 Task: Use LinkedIn's search filters to find people located in 'Tahe', who attended 'GLS University', work in 'Breweries', offer 'Health Insurance' services, have 'Secretarial' in their title, and are currently at 'Maxonic'.
Action: Mouse moved to (514, 68)
Screenshot: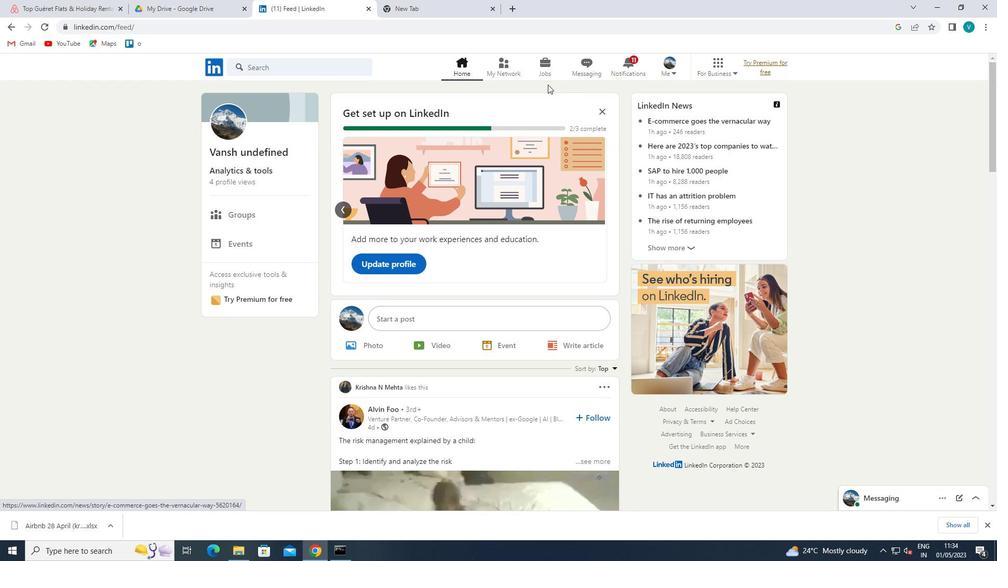 
Action: Mouse pressed left at (514, 68)
Screenshot: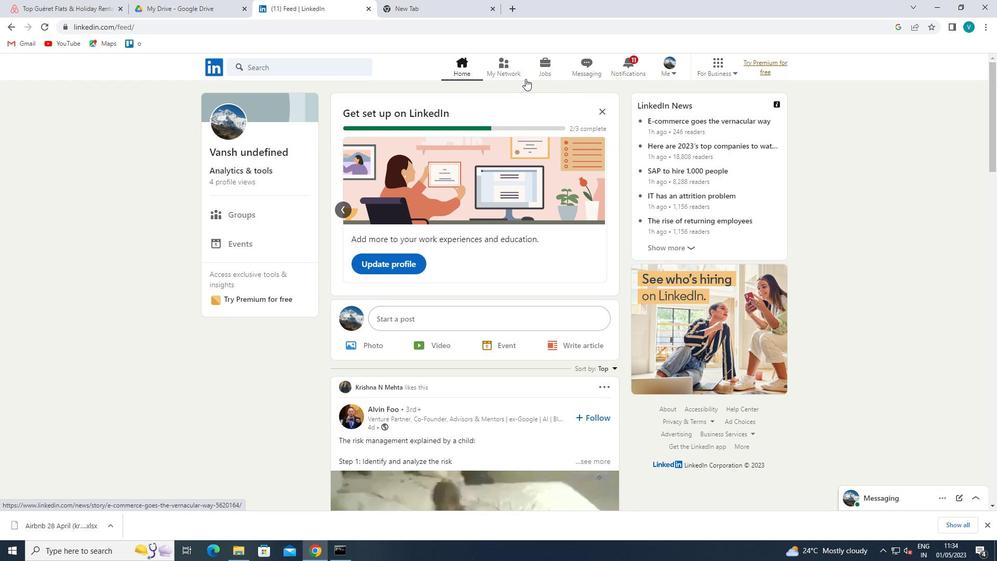 
Action: Mouse moved to (276, 123)
Screenshot: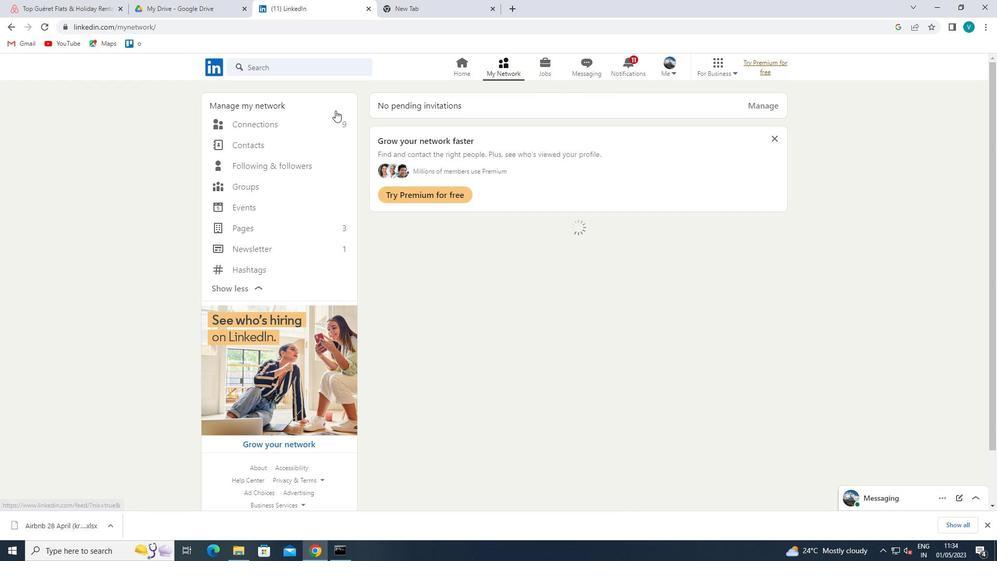 
Action: Mouse pressed left at (276, 123)
Screenshot: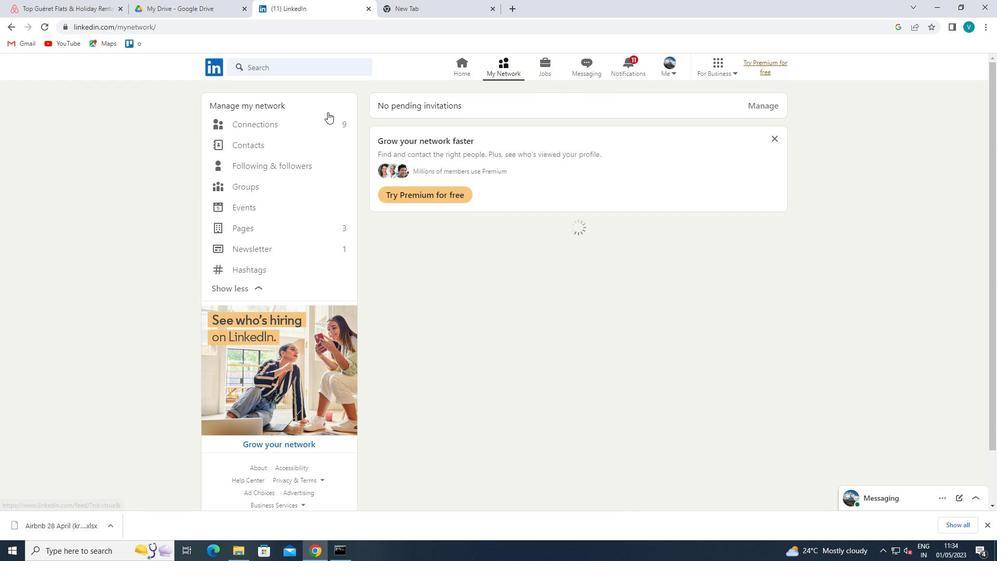 
Action: Mouse moved to (566, 129)
Screenshot: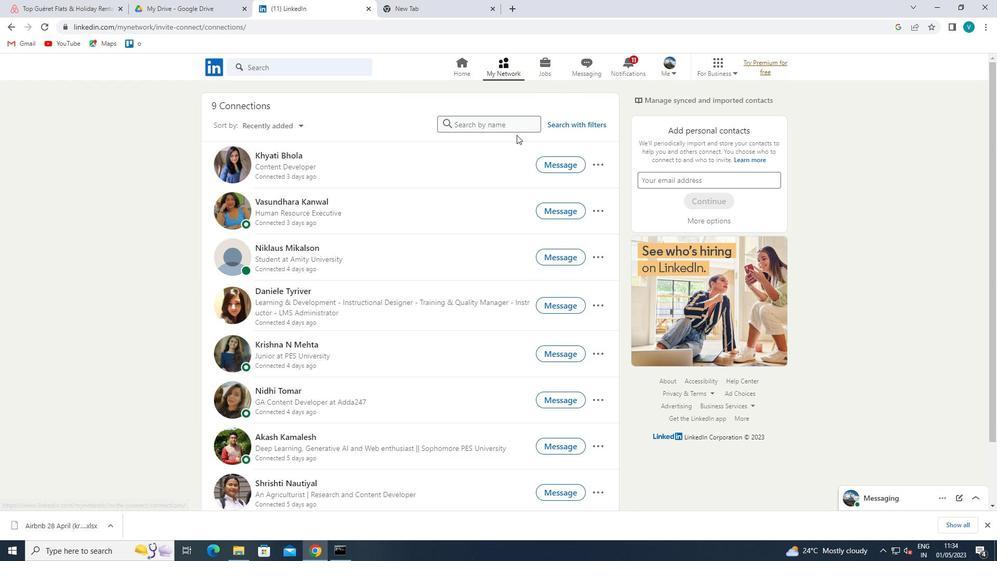 
Action: Mouse pressed left at (566, 129)
Screenshot: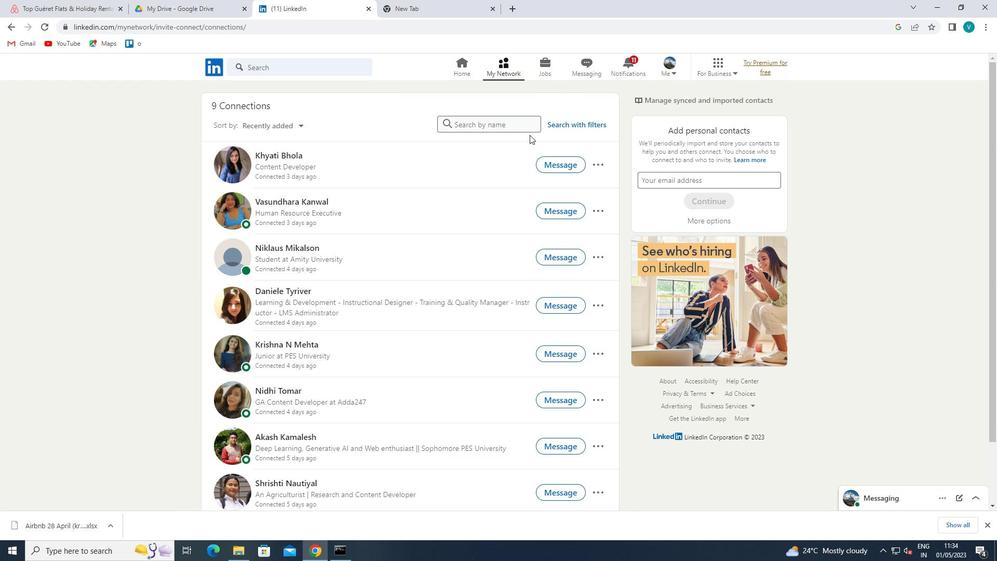 
Action: Mouse moved to (491, 94)
Screenshot: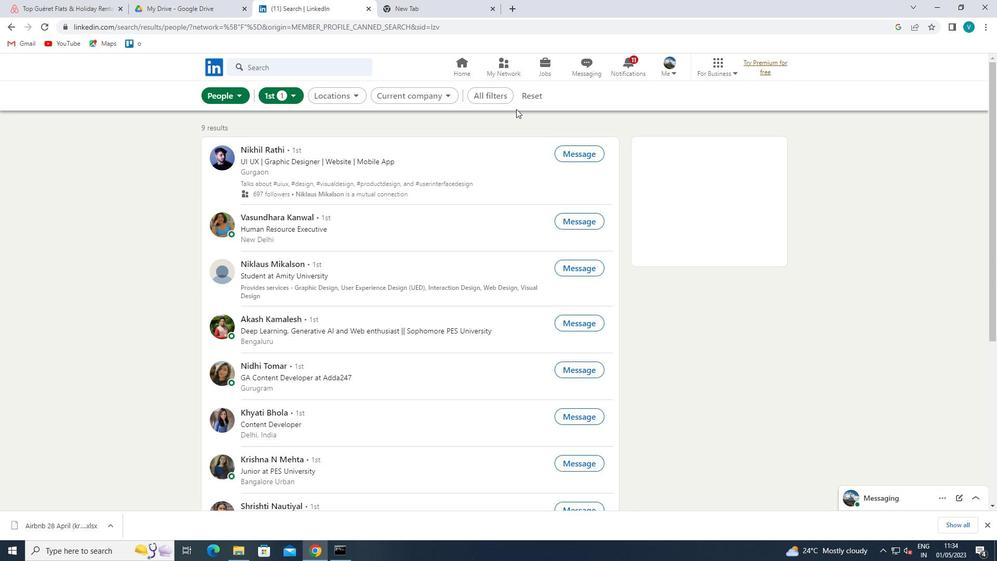 
Action: Mouse pressed left at (491, 94)
Screenshot: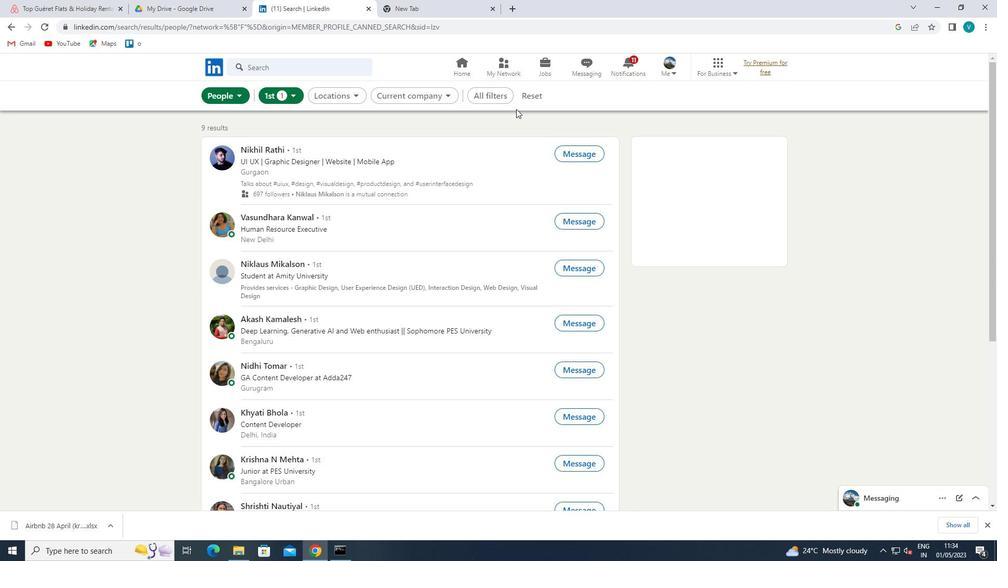 
Action: Mouse moved to (746, 205)
Screenshot: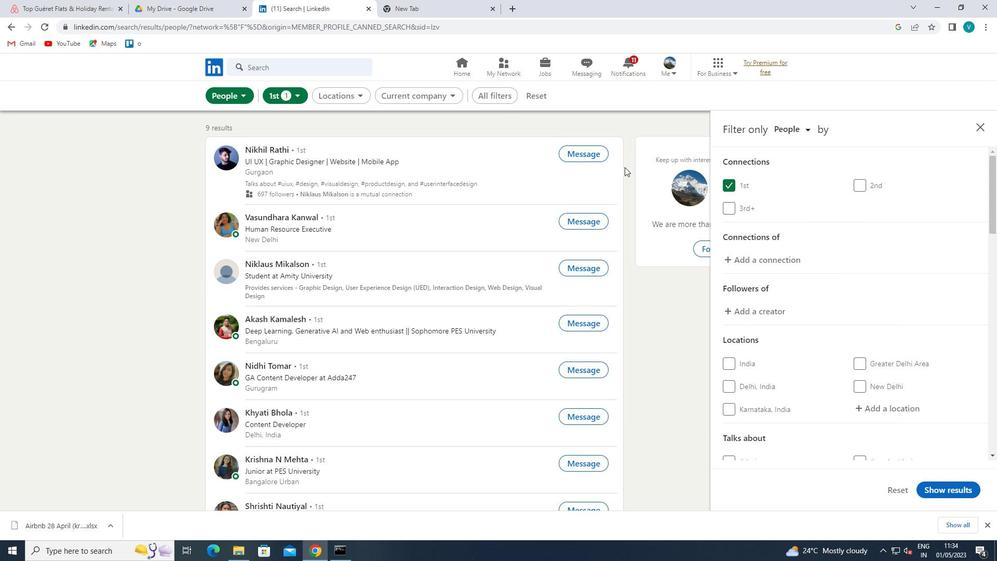 
Action: Mouse scrolled (746, 205) with delta (0, 0)
Screenshot: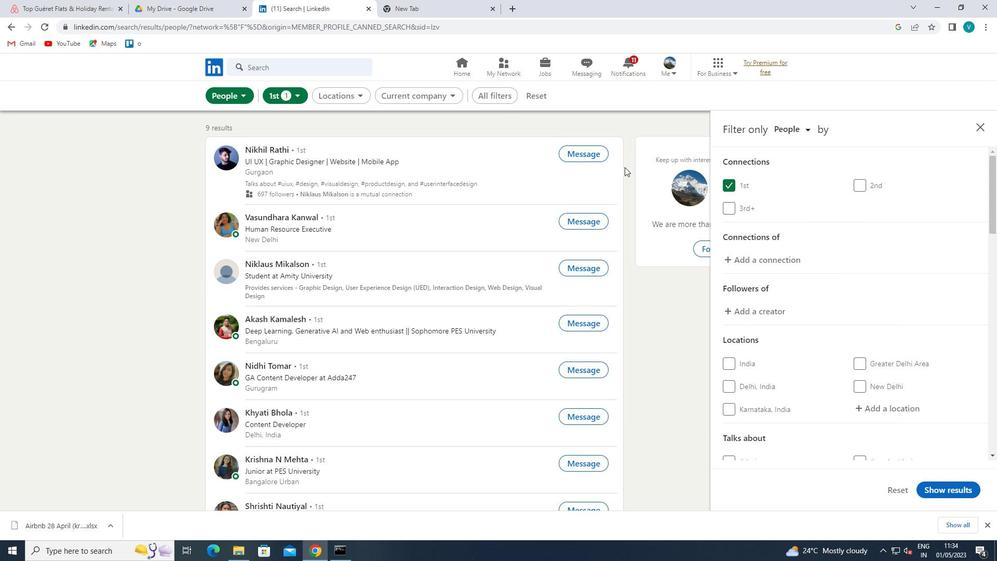
Action: Mouse moved to (747, 208)
Screenshot: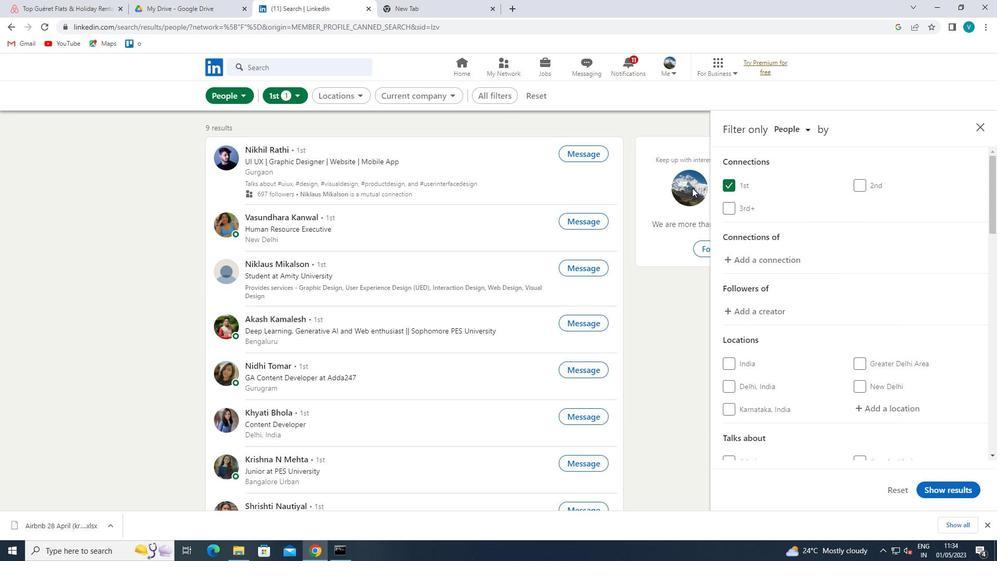 
Action: Mouse scrolled (747, 207) with delta (0, 0)
Screenshot: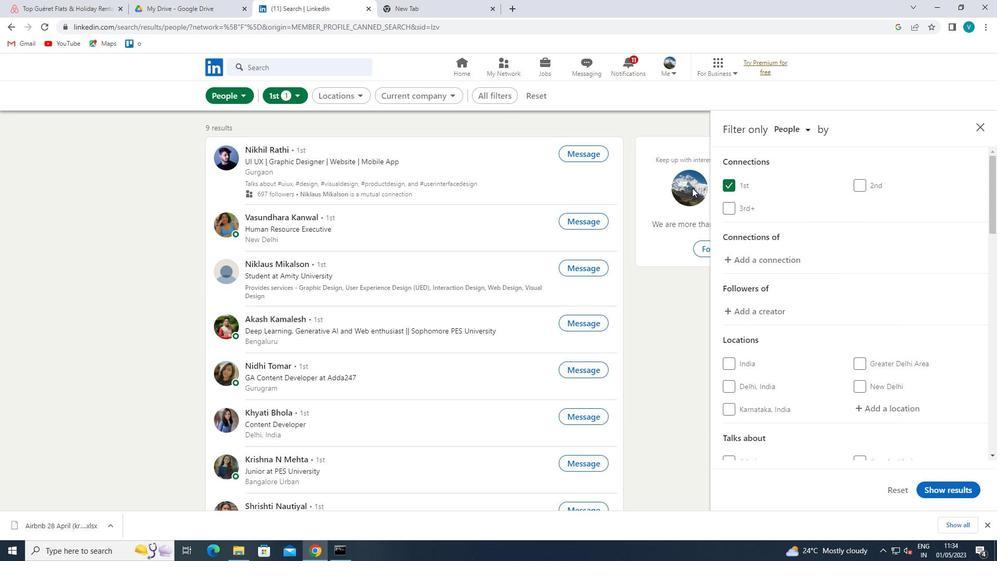 
Action: Mouse moved to (874, 301)
Screenshot: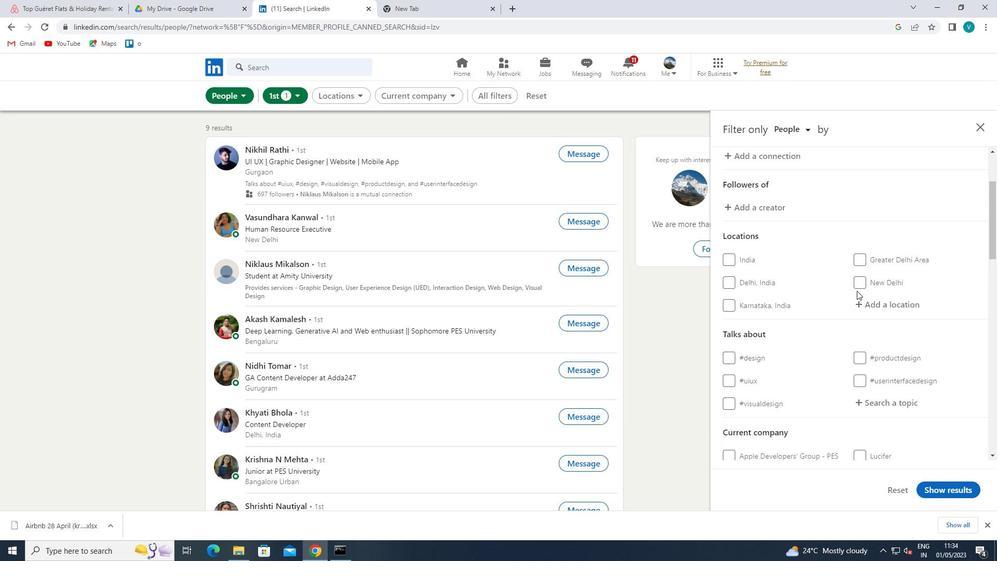 
Action: Mouse pressed left at (874, 301)
Screenshot: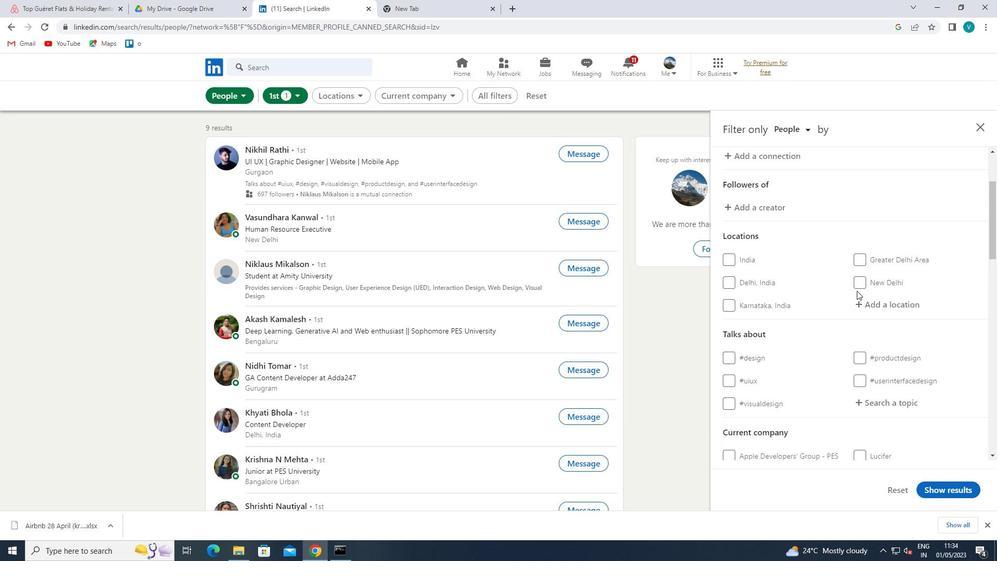 
Action: Mouse moved to (611, 457)
Screenshot: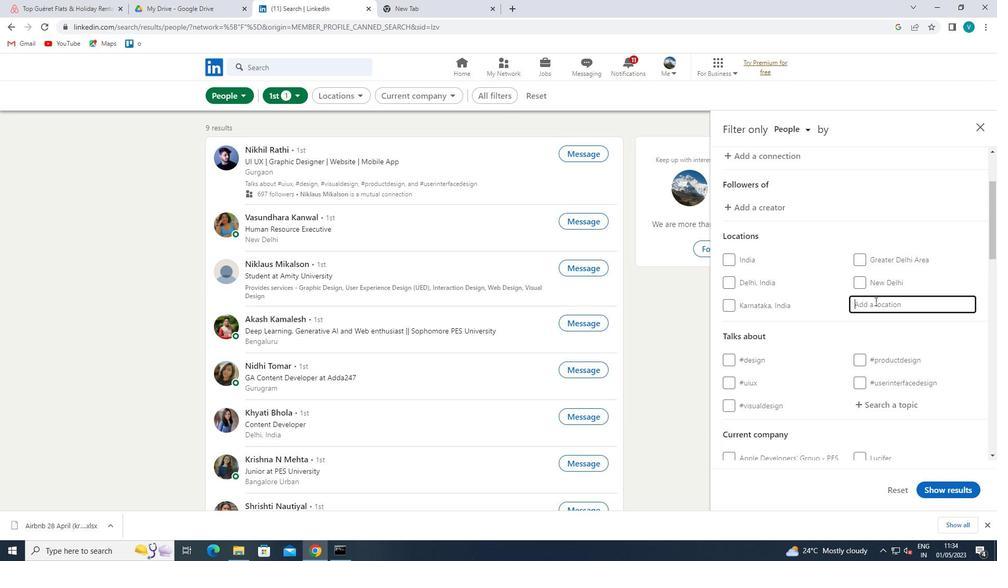 
Action: Key pressed <Key.shift>TAHE<Key.space>
Screenshot: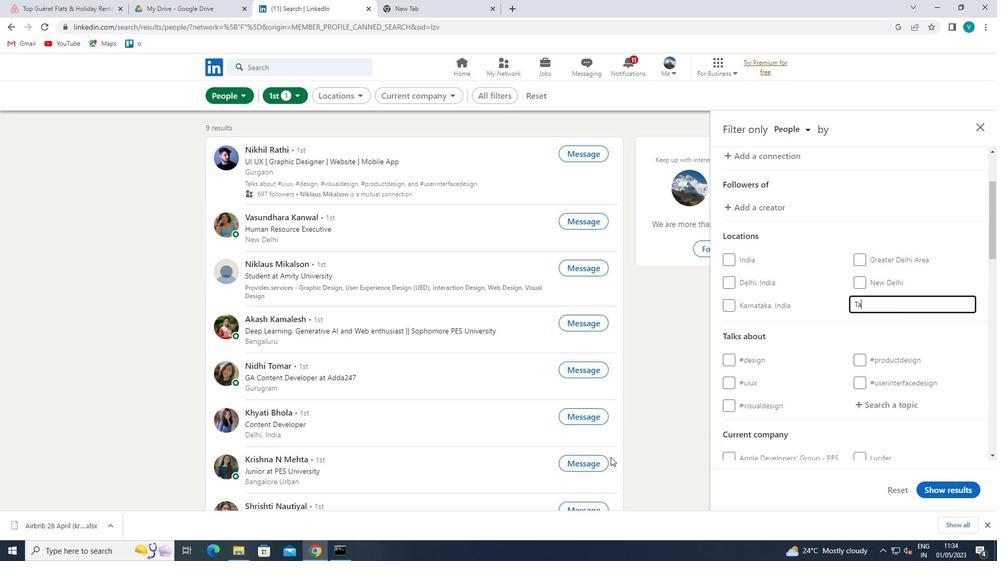 
Action: Mouse moved to (836, 308)
Screenshot: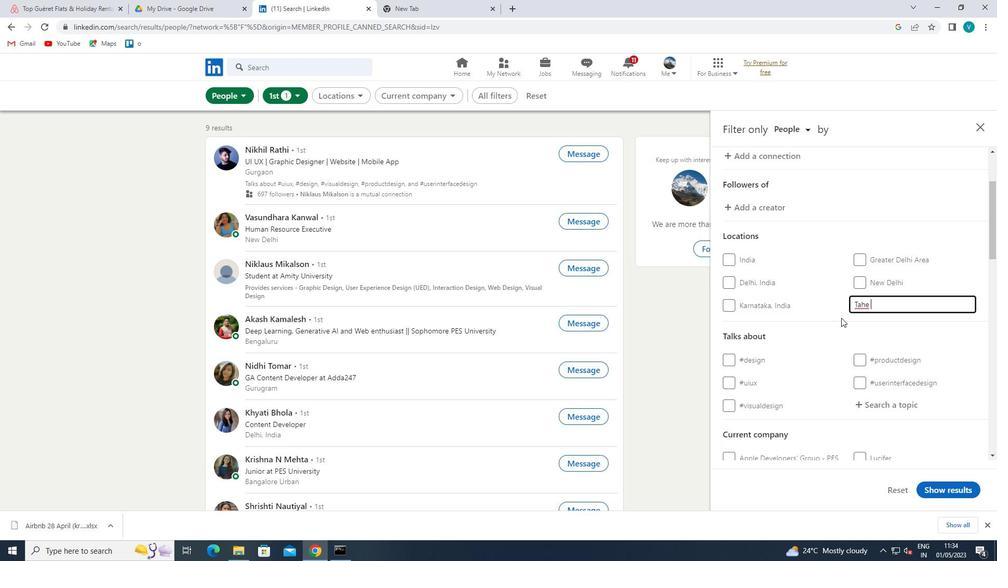 
Action: Mouse pressed left at (836, 308)
Screenshot: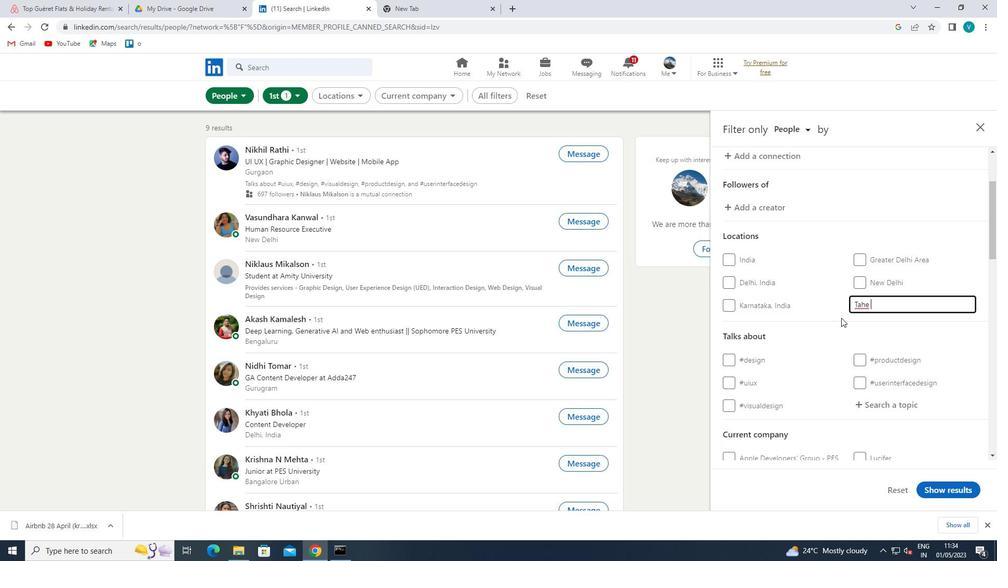 
Action: Mouse moved to (838, 309)
Screenshot: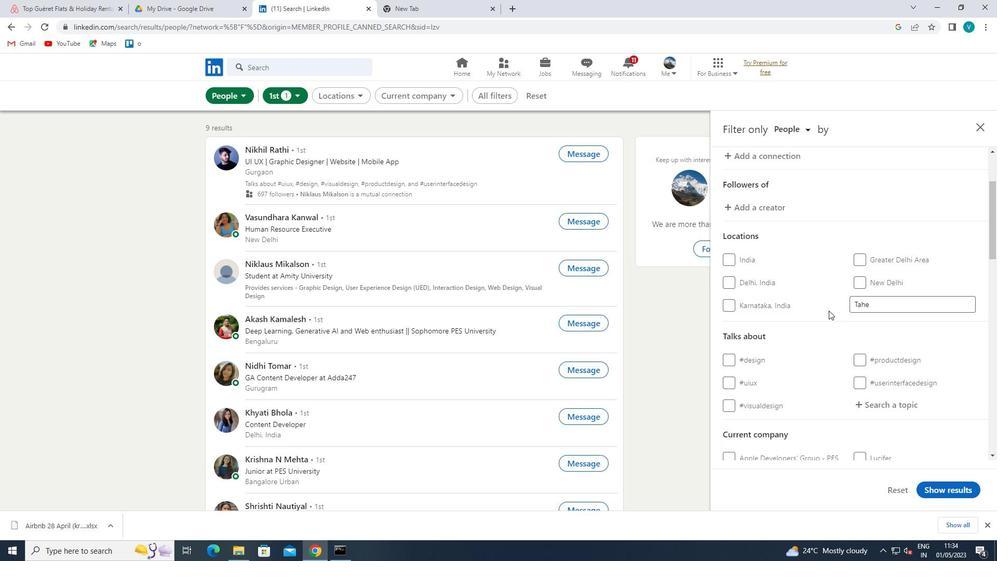 
Action: Mouse scrolled (838, 309) with delta (0, 0)
Screenshot: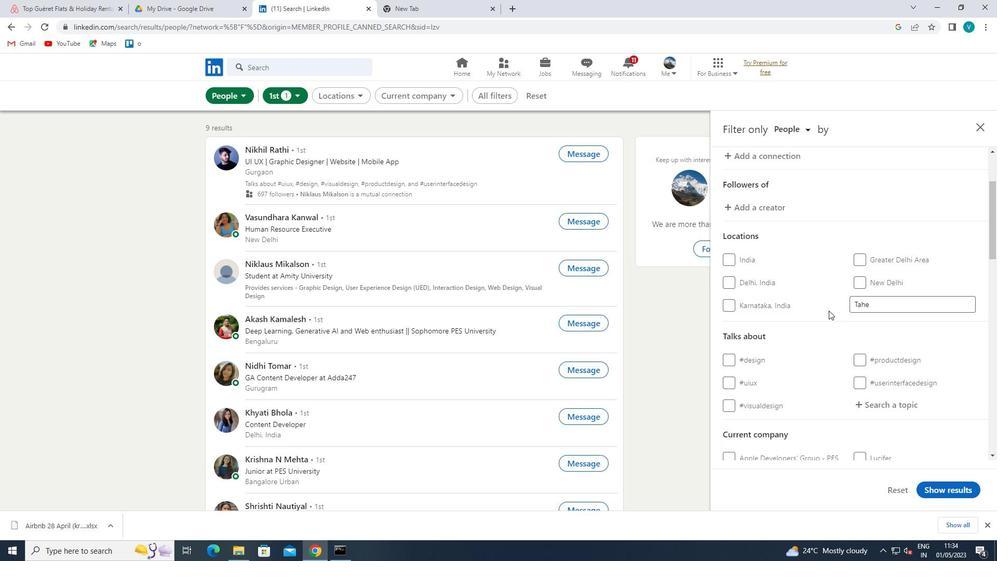 
Action: Mouse moved to (842, 313)
Screenshot: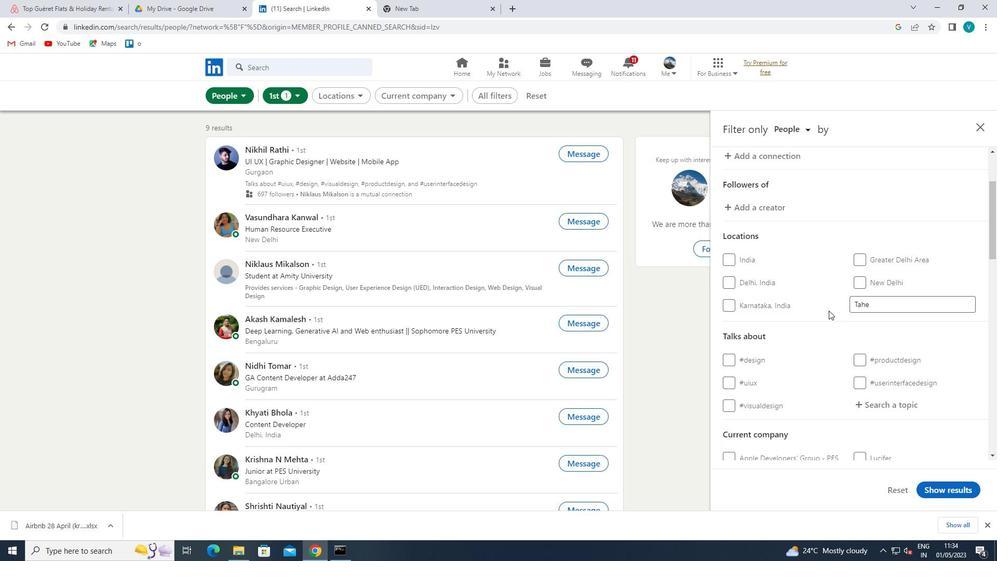 
Action: Mouse scrolled (842, 312) with delta (0, 0)
Screenshot: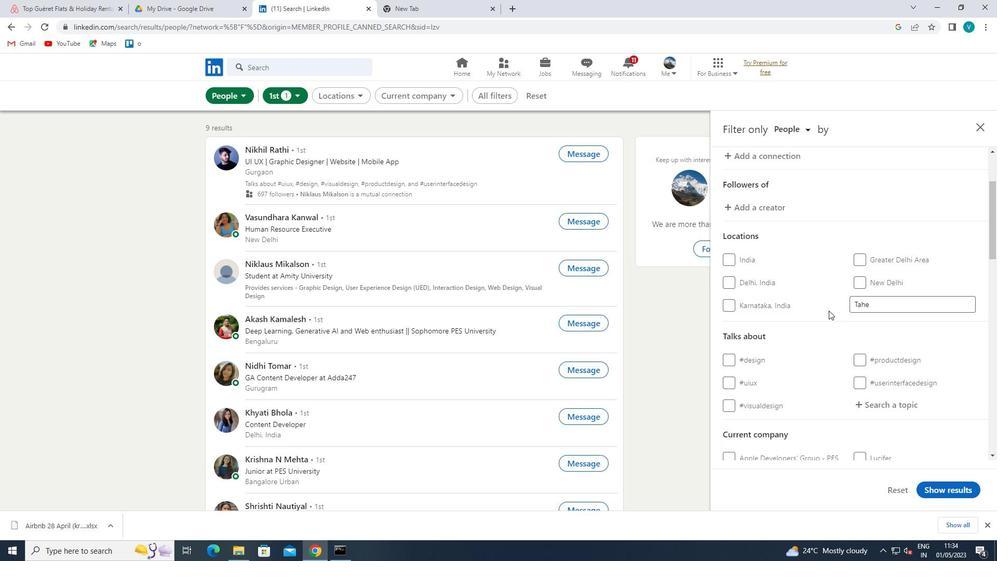 
Action: Mouse moved to (887, 293)
Screenshot: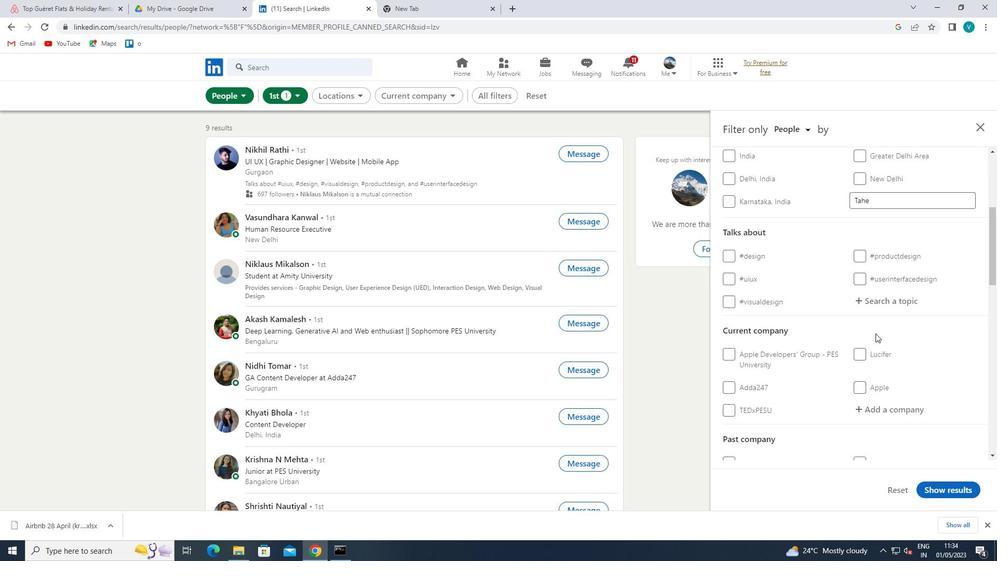 
Action: Mouse pressed left at (887, 293)
Screenshot: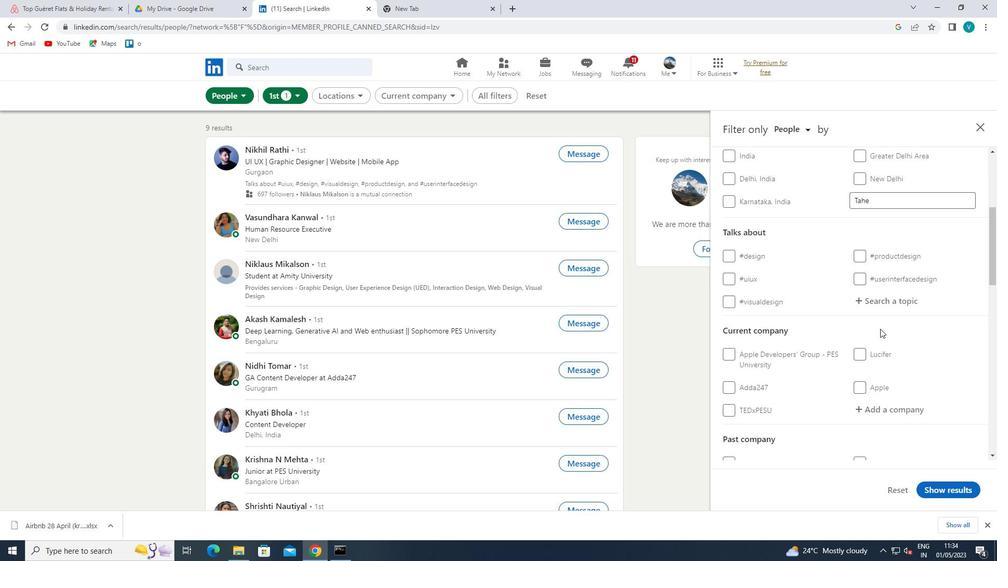 
Action: Mouse moved to (765, 361)
Screenshot: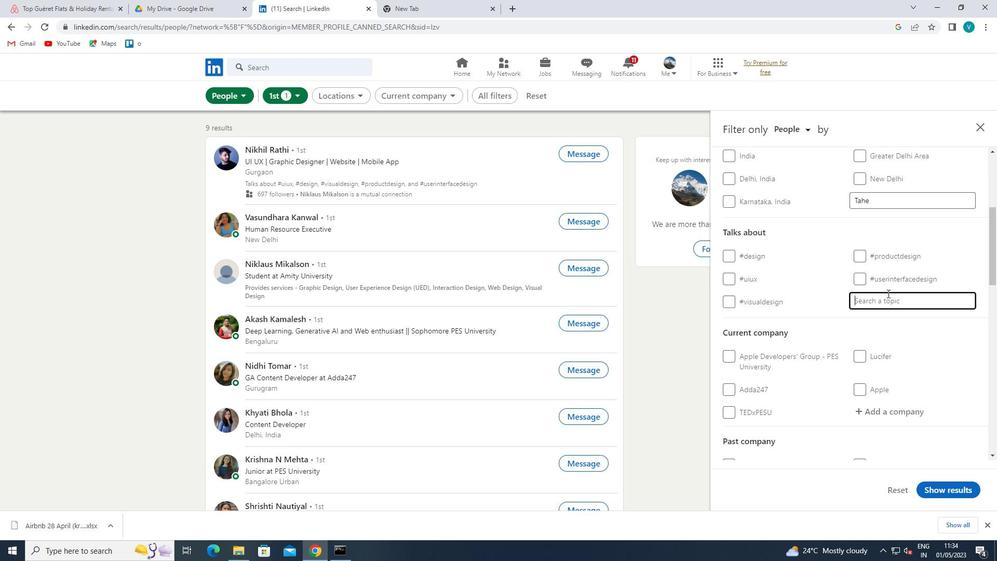 
Action: Key pressed <Key.shift>#AI
Screenshot: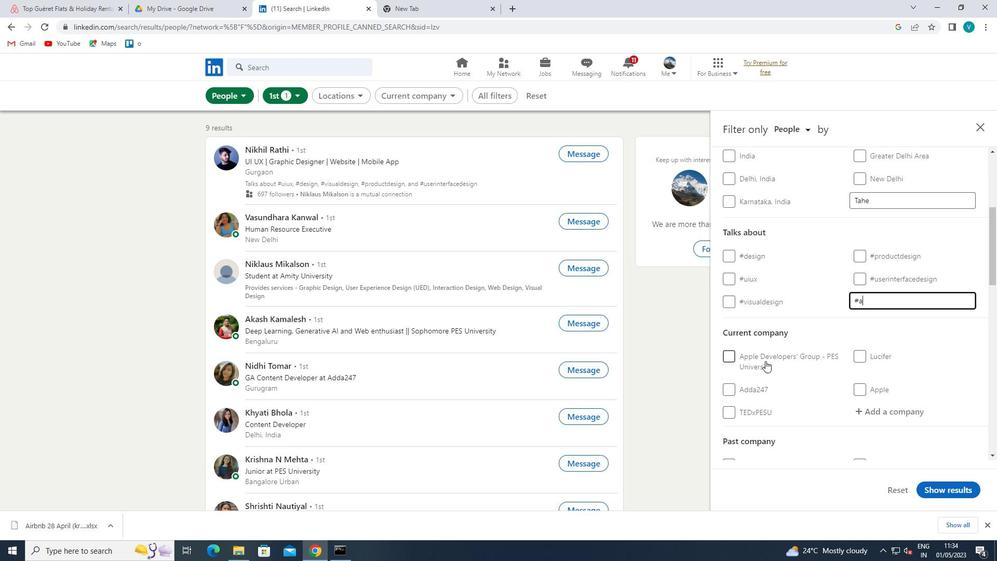 
Action: Mouse moved to (821, 325)
Screenshot: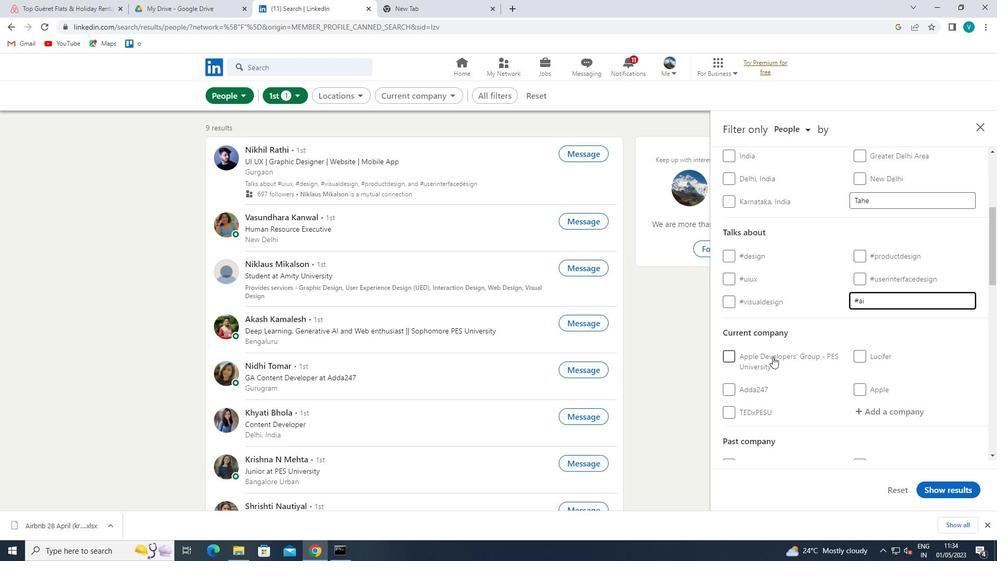 
Action: Mouse pressed left at (821, 325)
Screenshot: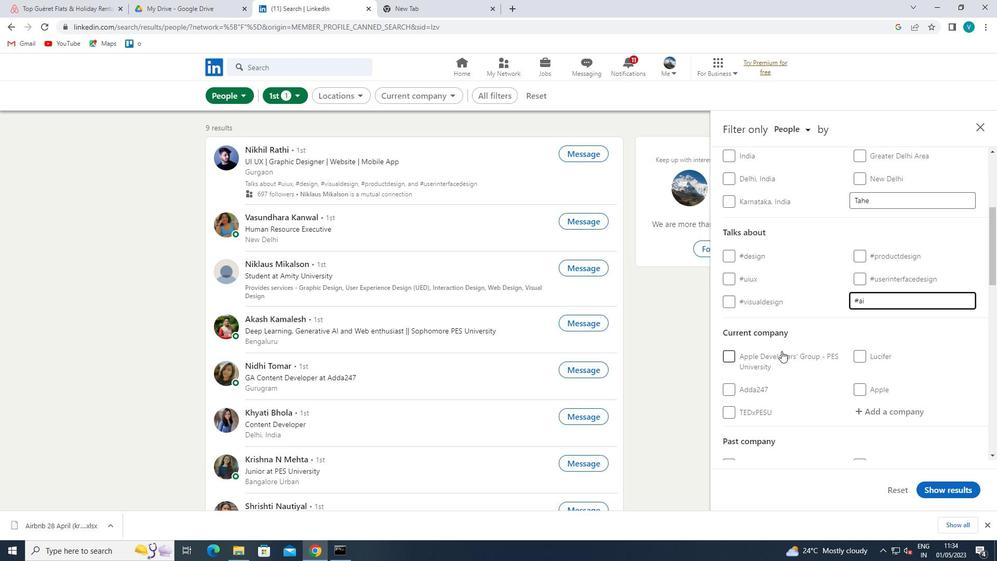 
Action: Mouse moved to (826, 322)
Screenshot: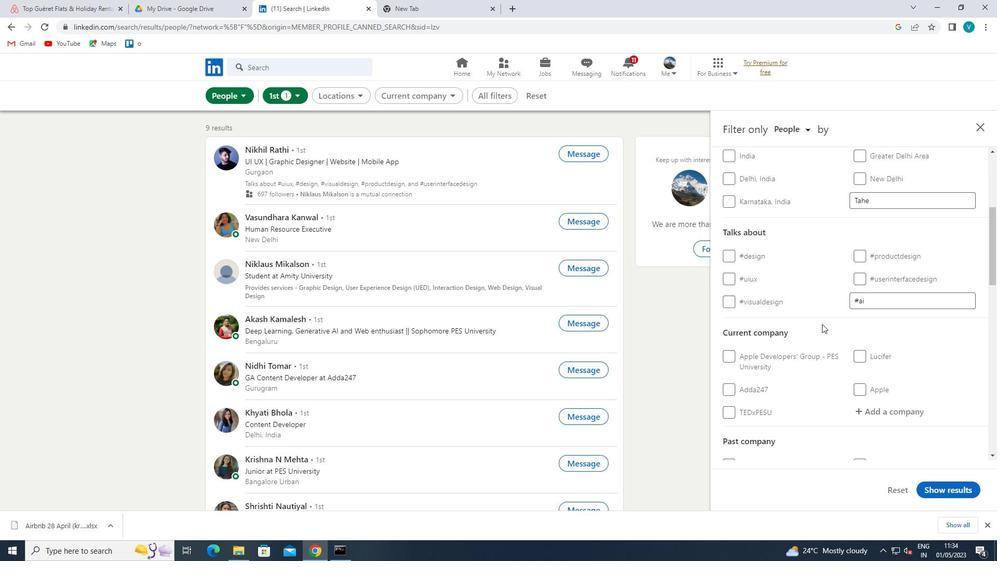 
Action: Mouse scrolled (826, 322) with delta (0, 0)
Screenshot: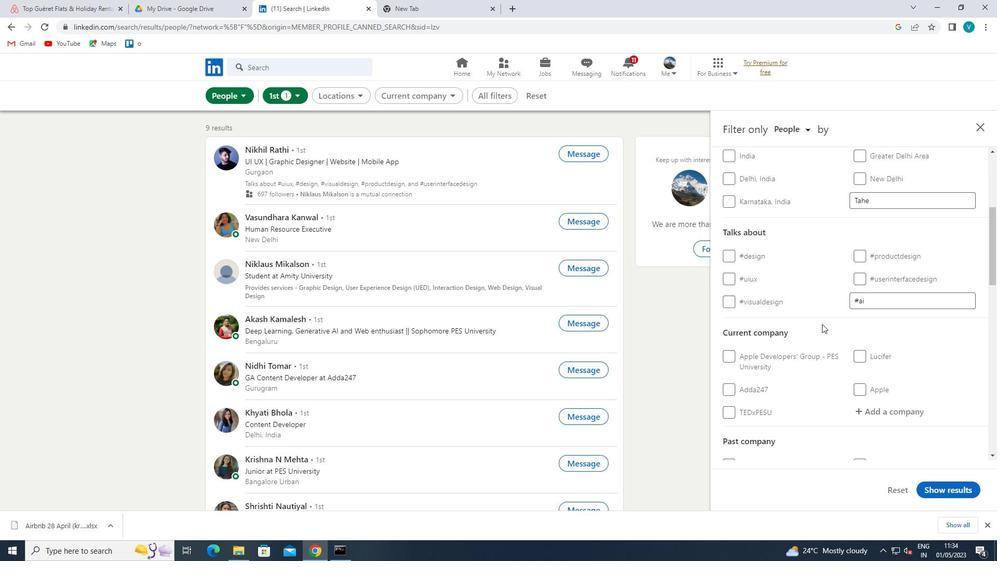 
Action: Mouse moved to (875, 356)
Screenshot: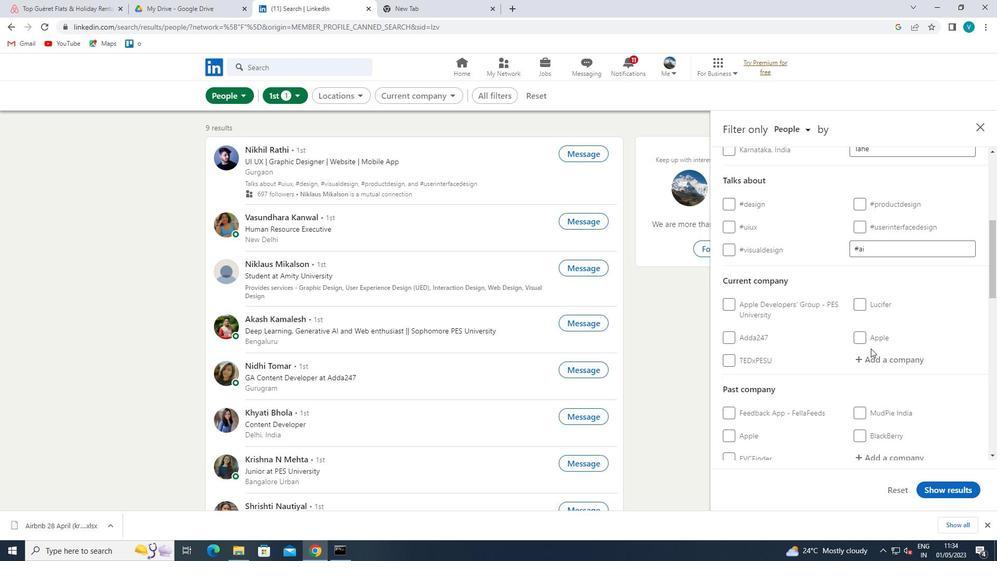 
Action: Mouse pressed left at (875, 356)
Screenshot: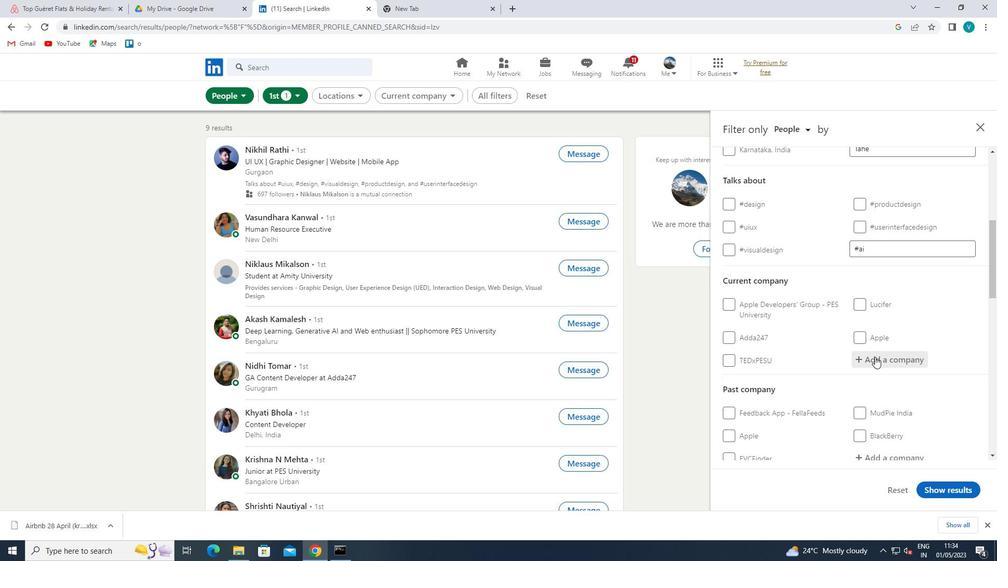 
Action: Mouse moved to (794, 408)
Screenshot: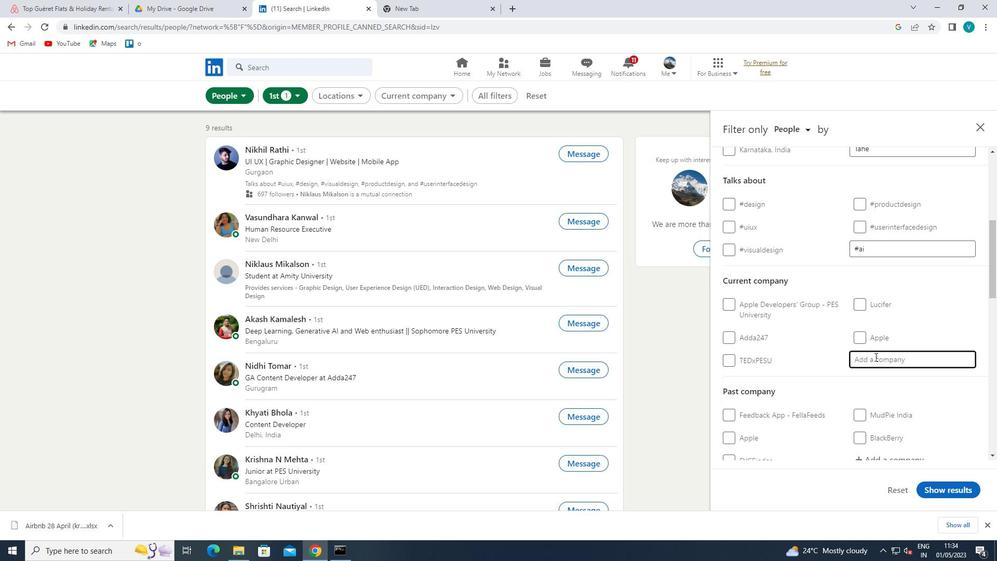 
Action: Key pressed <Key.shift>
Screenshot: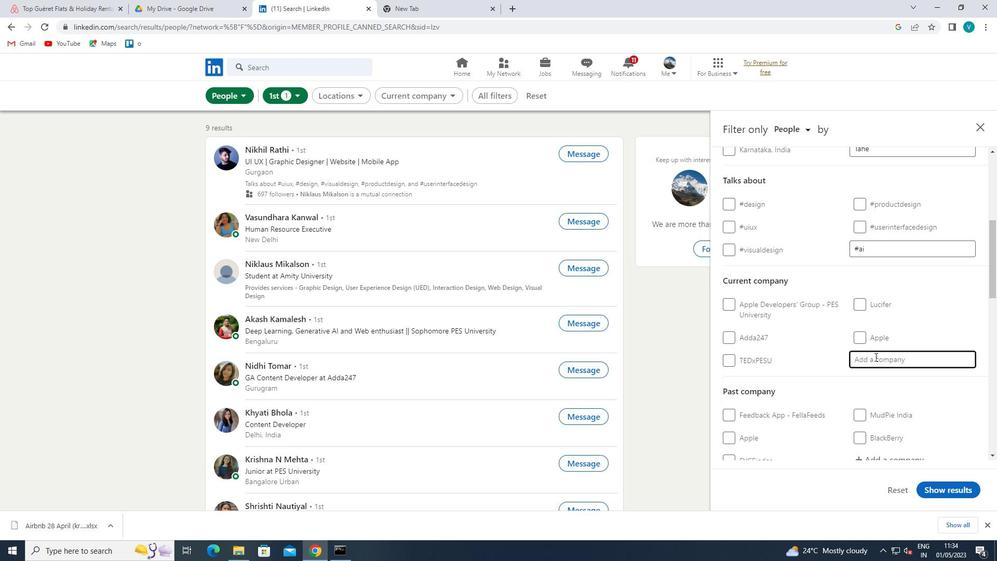 
Action: Mouse moved to (737, 442)
Screenshot: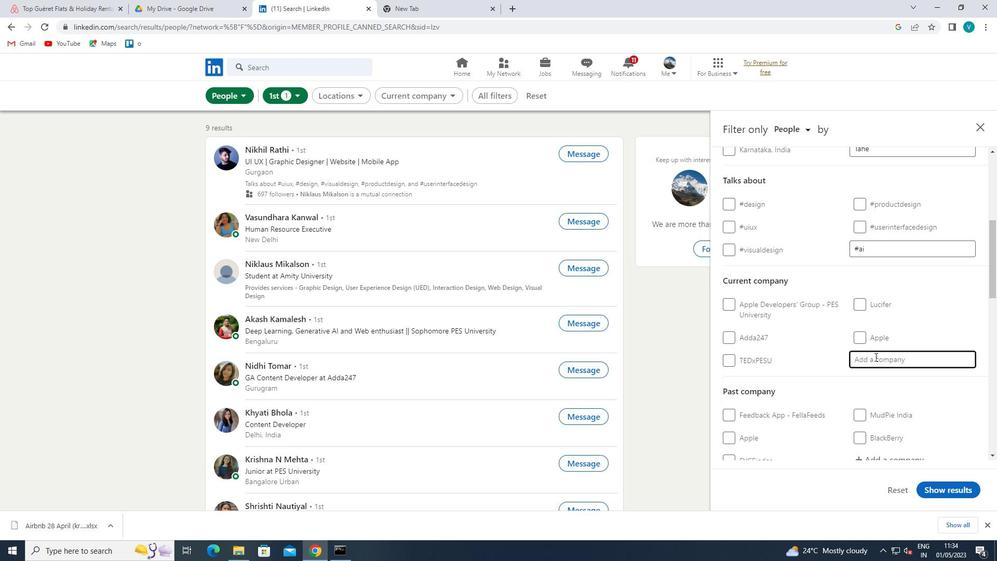 
Action: Key pressed MAXONBI<Key.backspace><Key.backspace><Key.backspace><Key.backspace><Key.backspace><Key.backspace><Key.backspace><Key.shift>MAXI<Key.backspace>ONIC<Key.space>
Screenshot: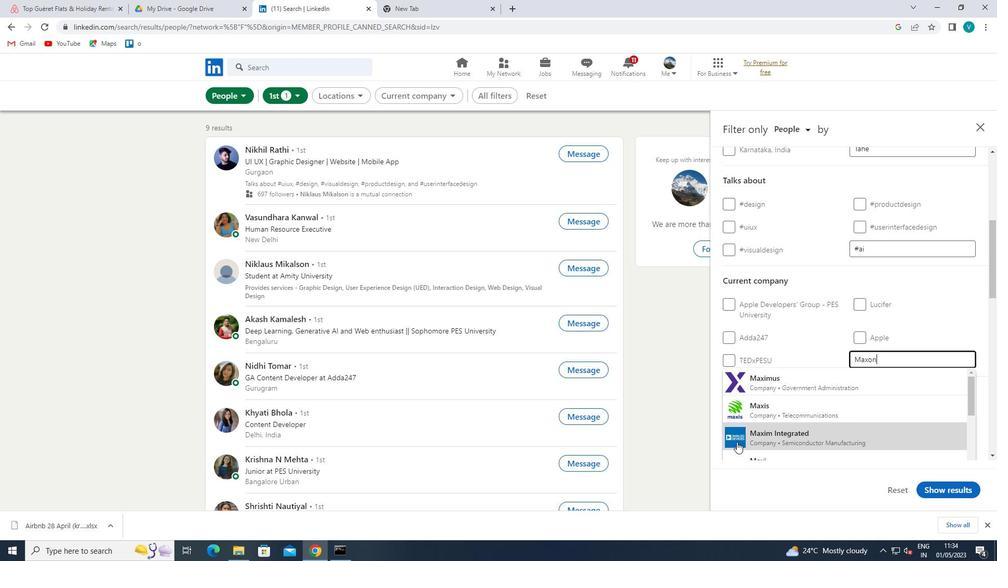 
Action: Mouse moved to (836, 377)
Screenshot: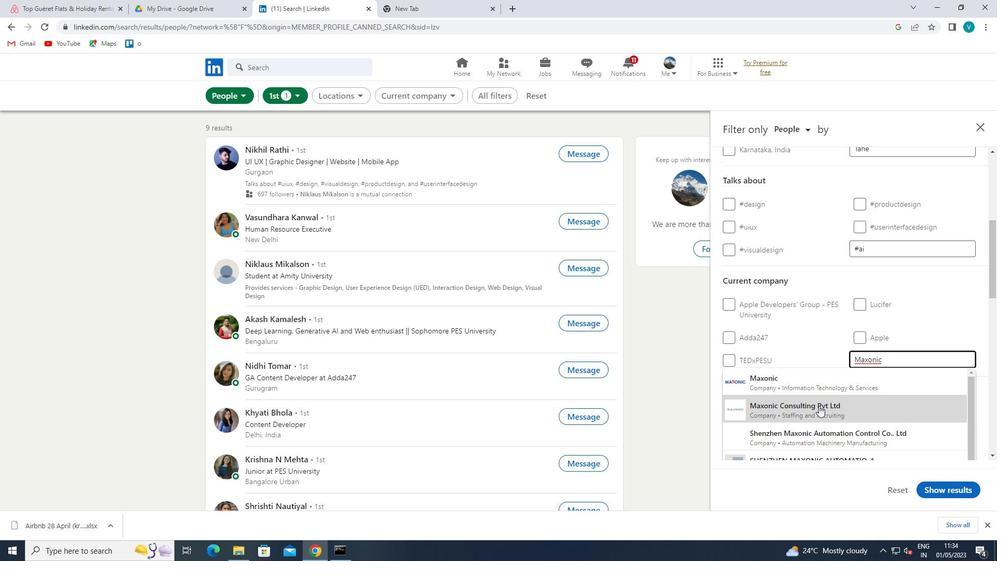 
Action: Mouse pressed left at (836, 377)
Screenshot: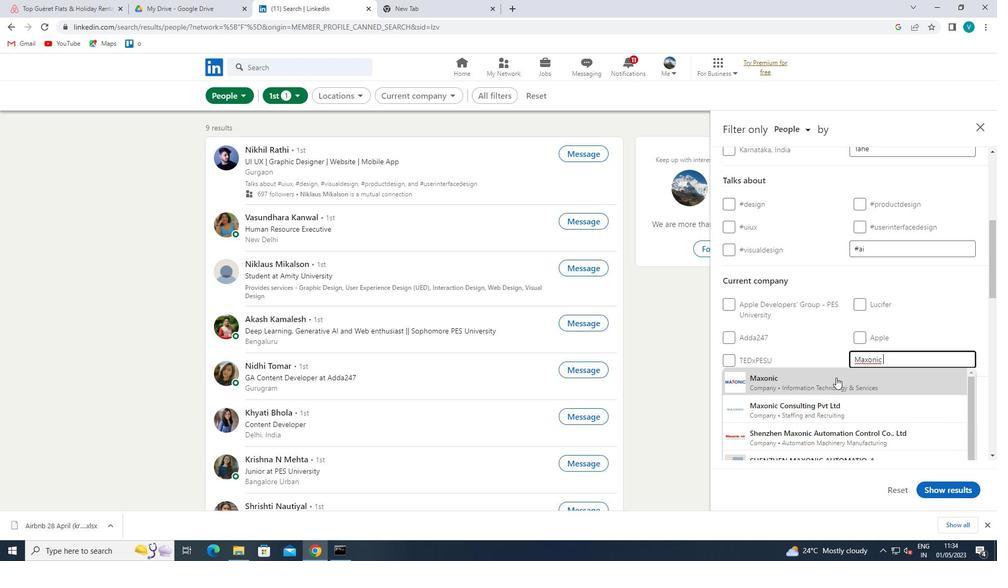 
Action: Mouse moved to (831, 379)
Screenshot: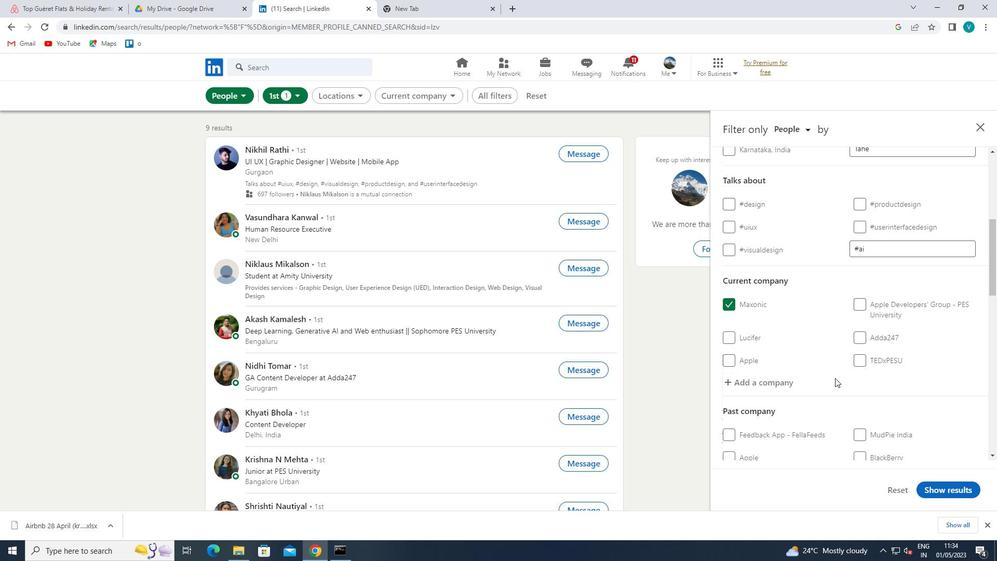 
Action: Mouse scrolled (831, 379) with delta (0, 0)
Screenshot: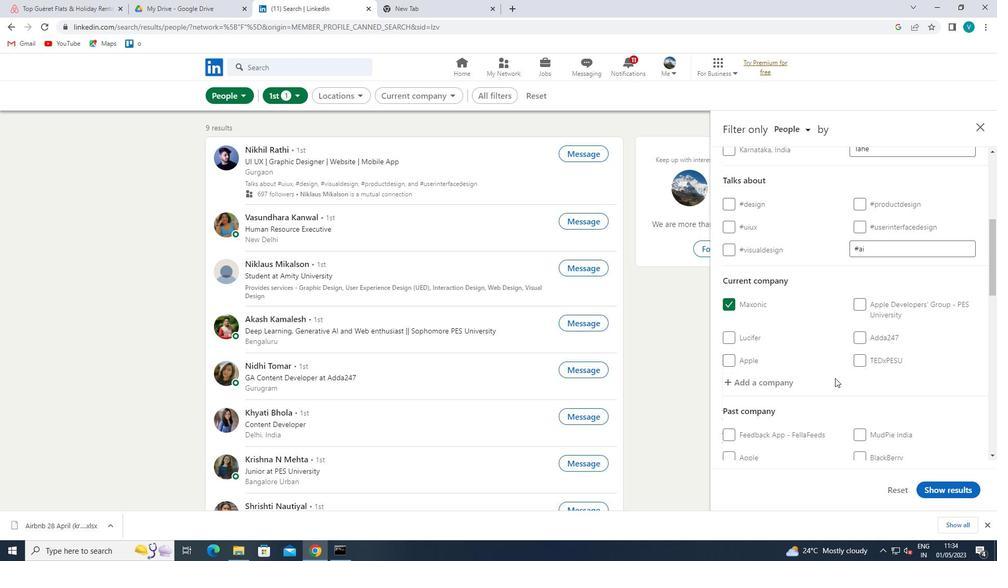 
Action: Mouse moved to (831, 379)
Screenshot: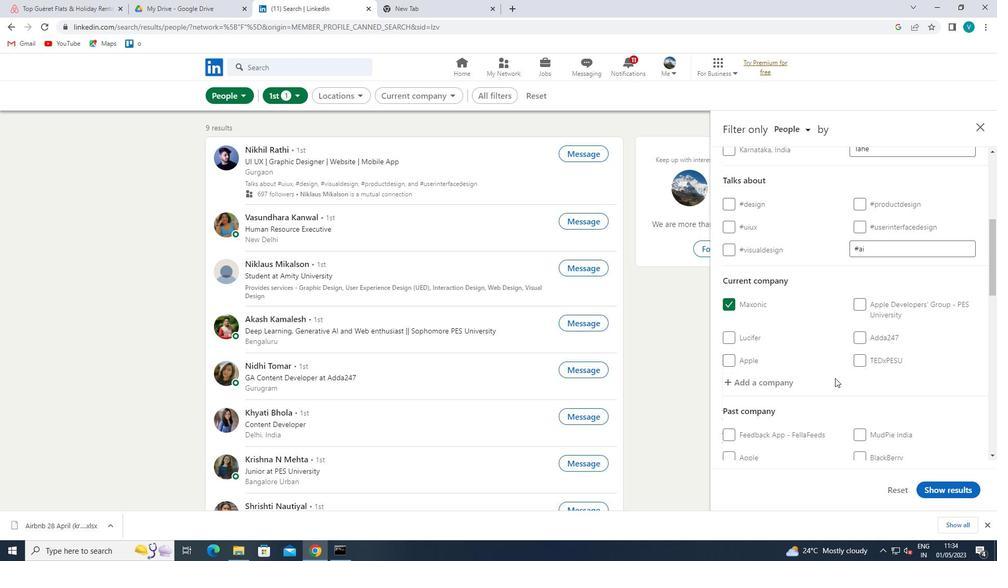 
Action: Mouse scrolled (831, 379) with delta (0, 0)
Screenshot: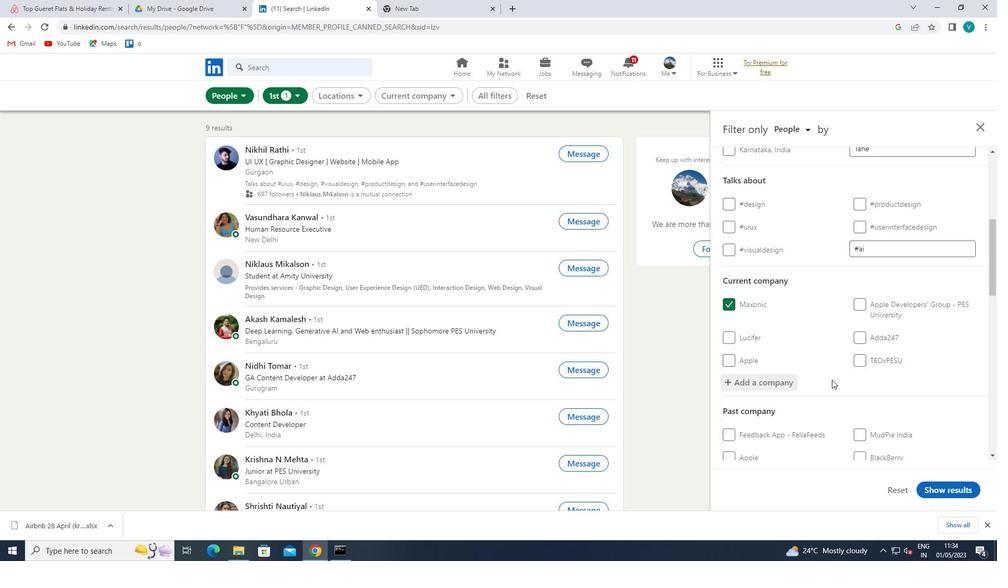 
Action: Mouse scrolled (831, 379) with delta (0, 0)
Screenshot: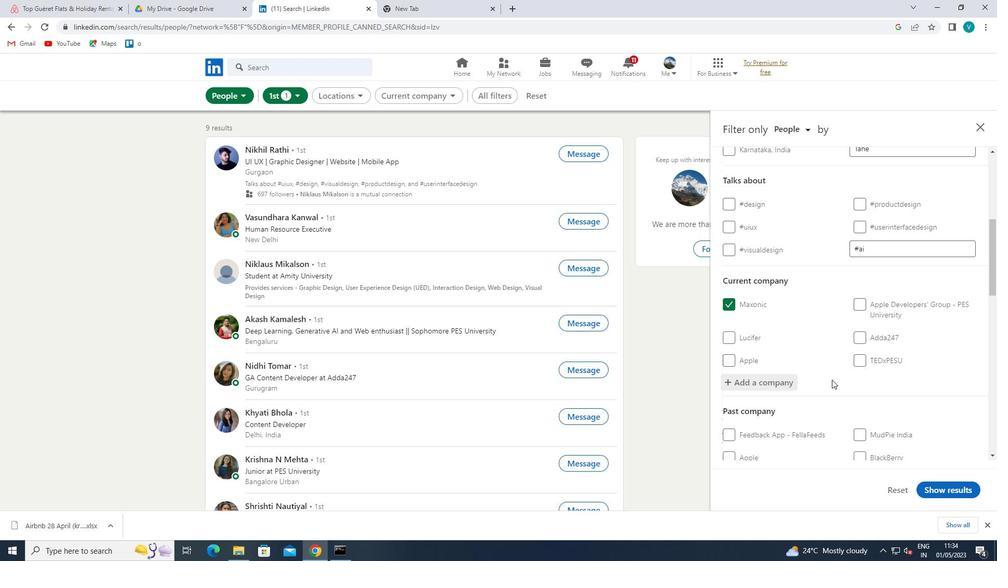 
Action: Mouse moved to (830, 380)
Screenshot: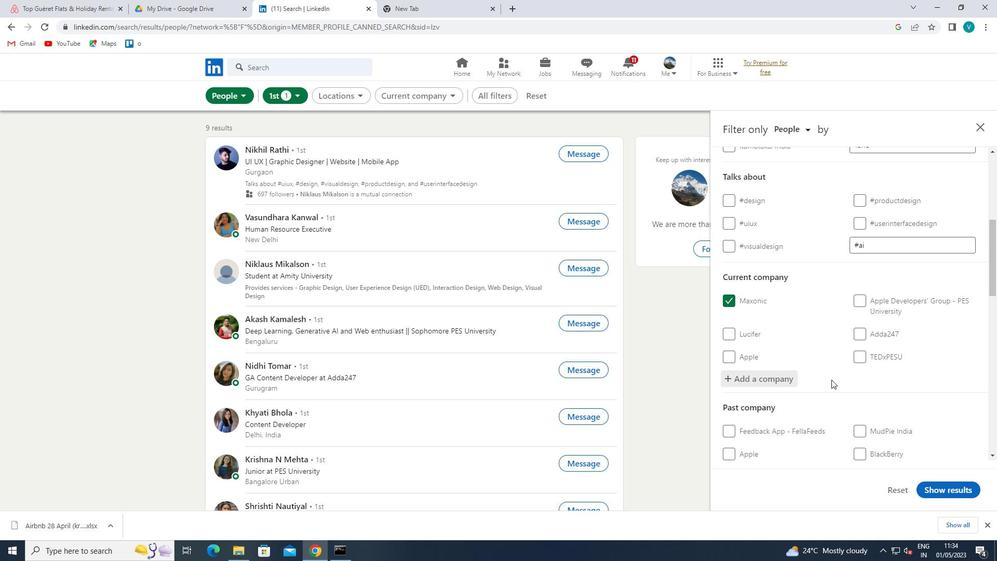 
Action: Mouse scrolled (830, 379) with delta (0, 0)
Screenshot: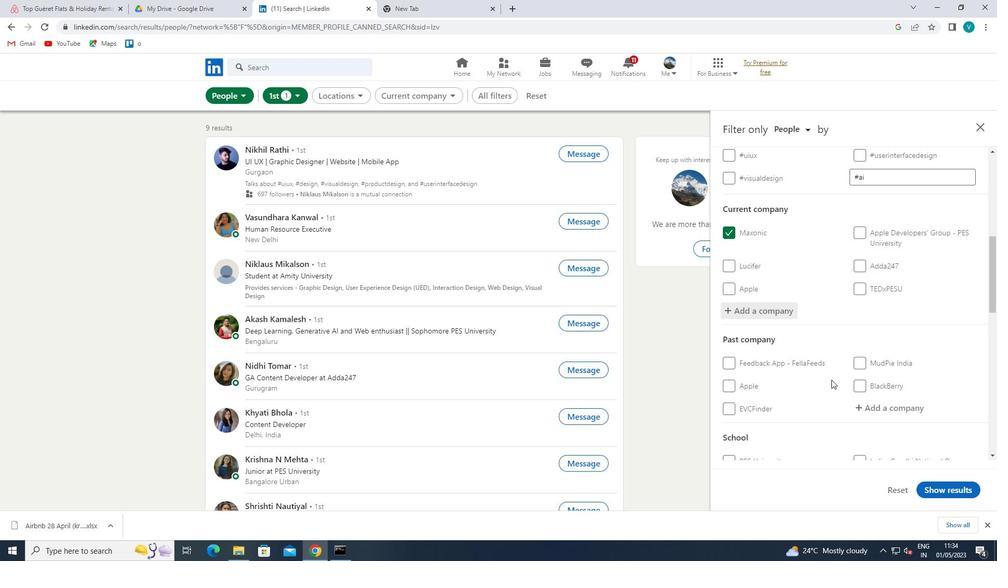 
Action: Mouse moved to (880, 406)
Screenshot: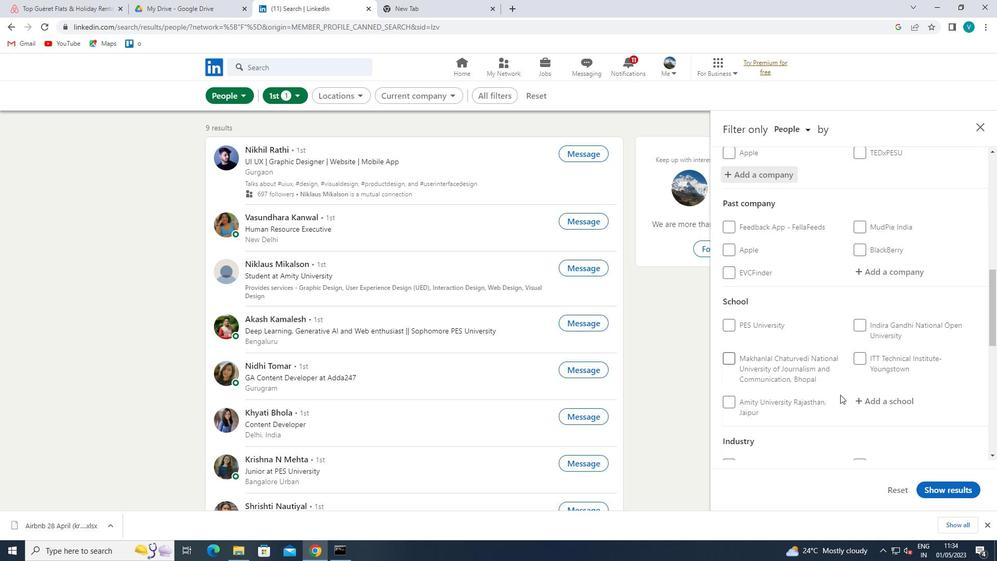 
Action: Mouse pressed left at (880, 406)
Screenshot: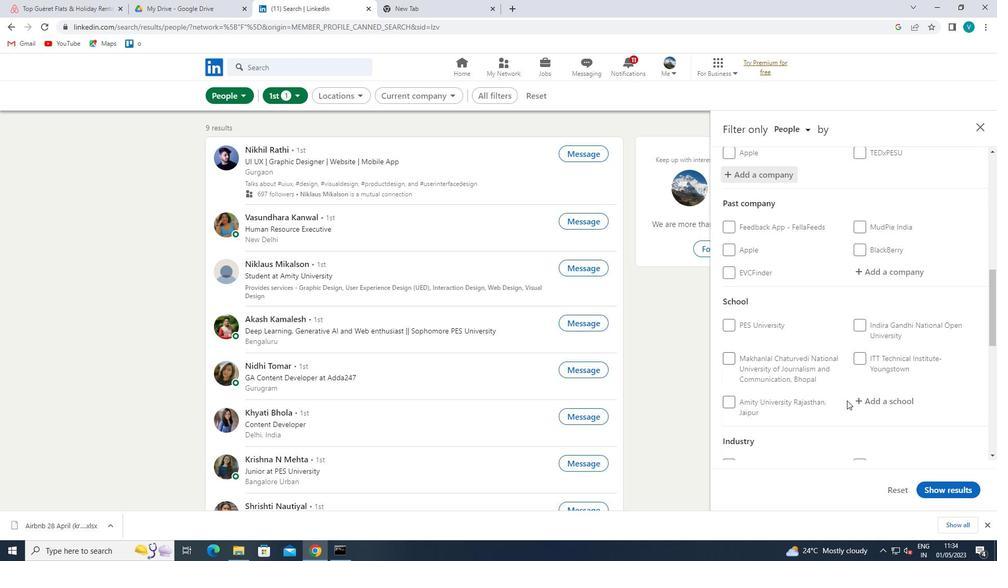 
Action: Mouse moved to (727, 378)
Screenshot: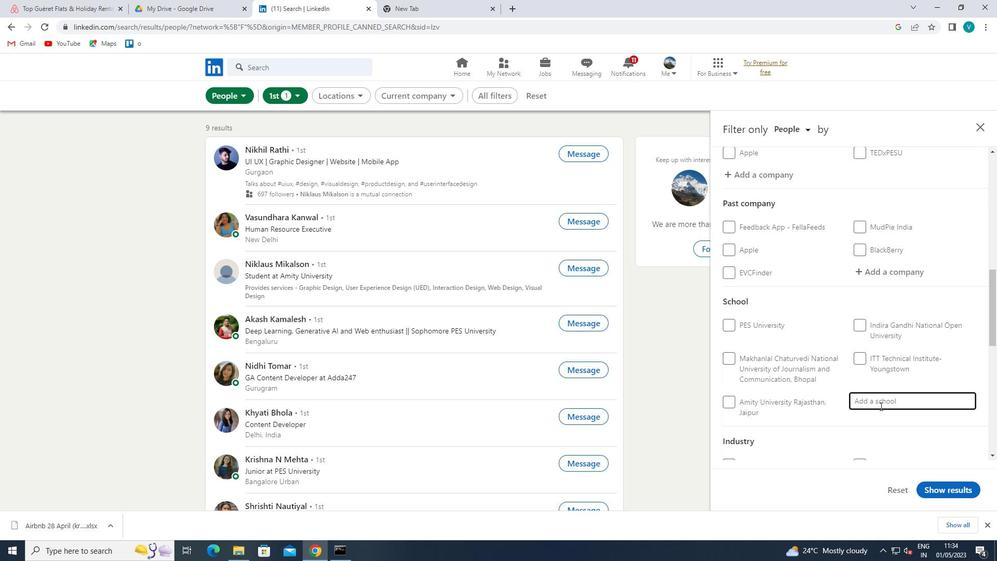
Action: Key pressed <Key.shift>
Screenshot: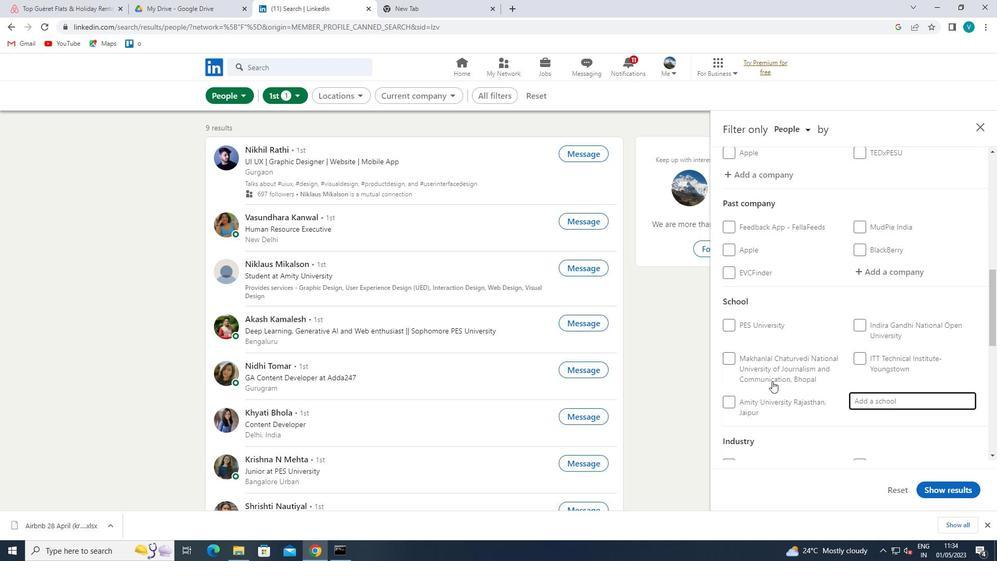 
Action: Mouse moved to (726, 378)
Screenshot: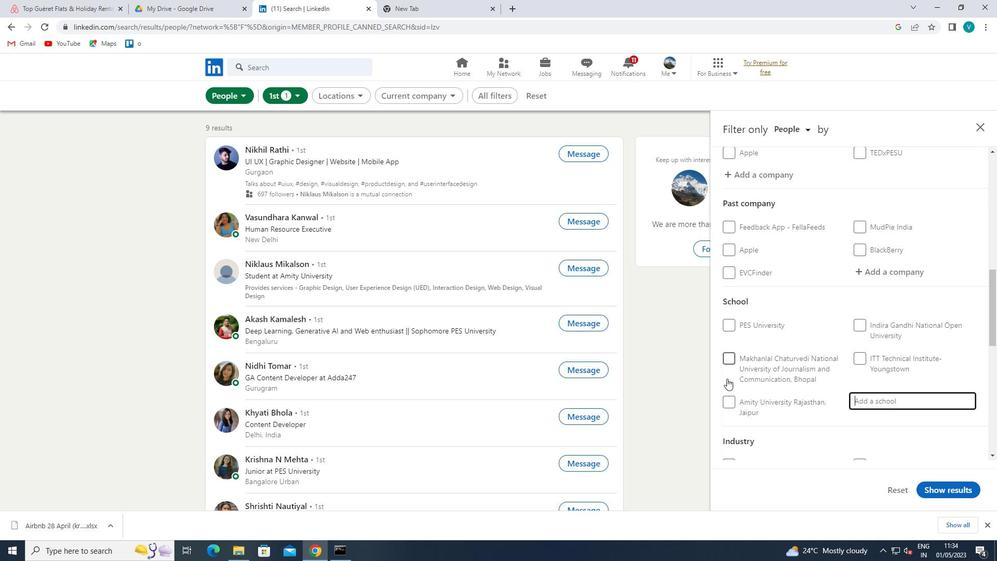 
Action: Key pressed GLS<Key.space>
Screenshot: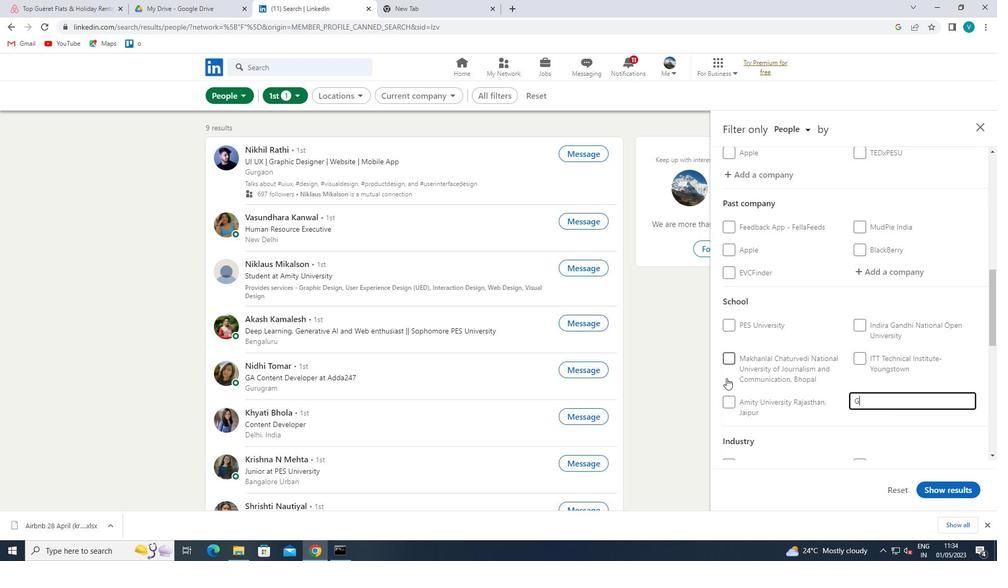 
Action: Mouse moved to (802, 421)
Screenshot: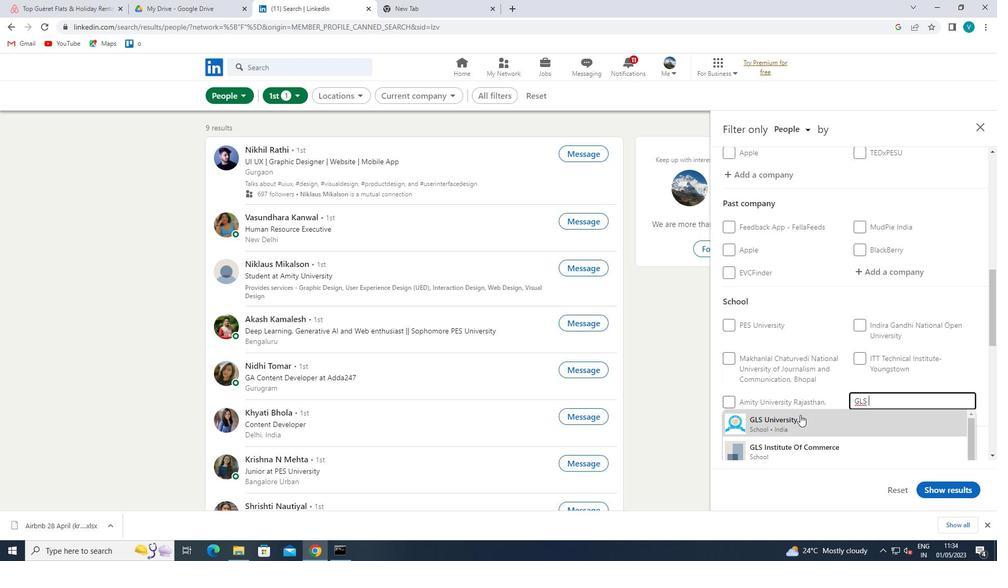 
Action: Mouse pressed left at (802, 421)
Screenshot: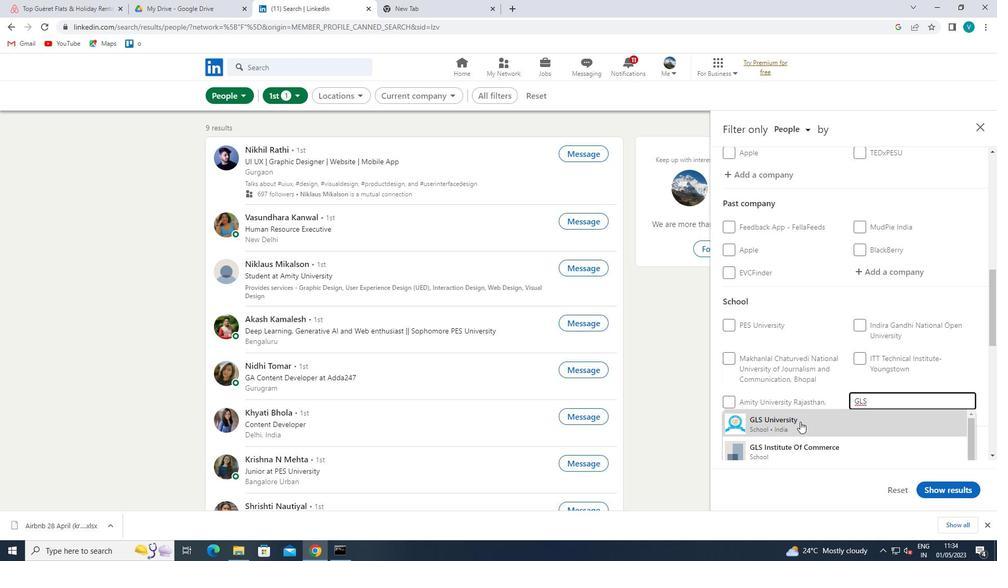 
Action: Mouse moved to (838, 348)
Screenshot: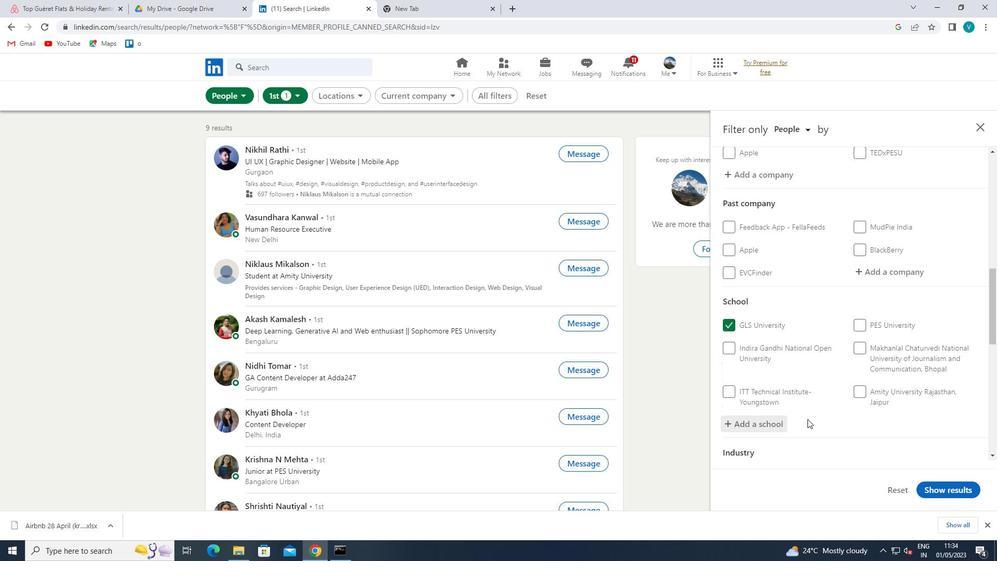
Action: Mouse scrolled (838, 348) with delta (0, 0)
Screenshot: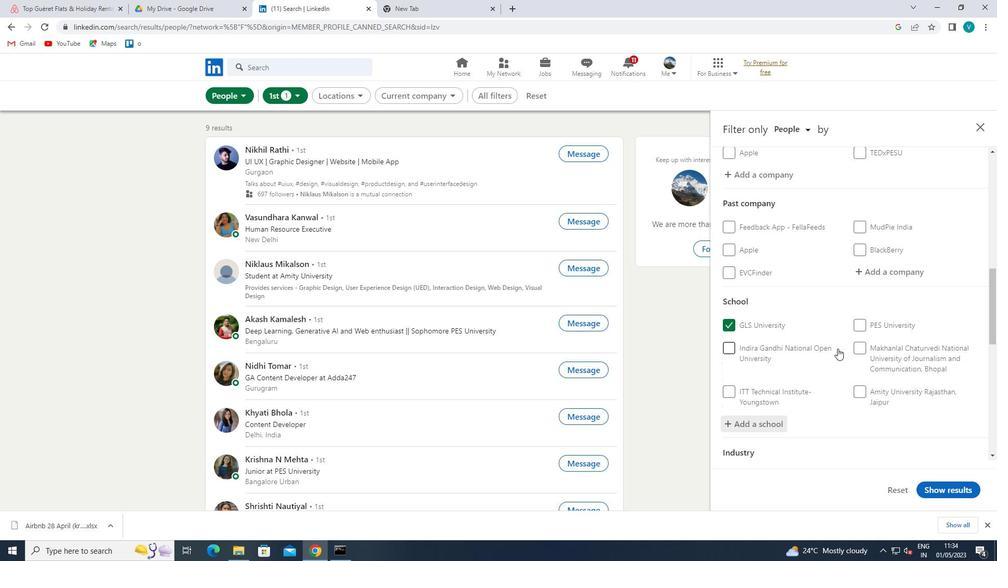 
Action: Mouse scrolled (838, 348) with delta (0, 0)
Screenshot: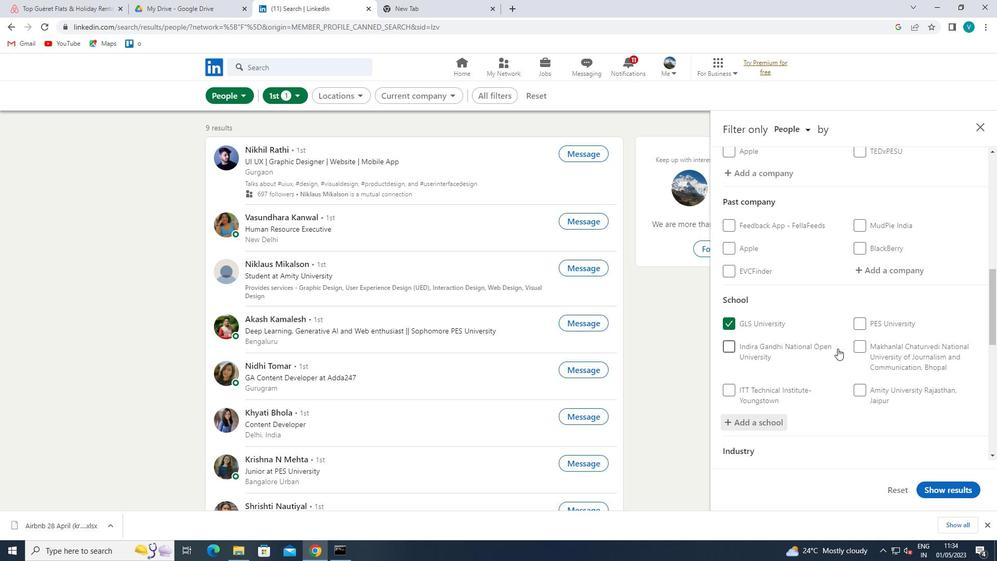 
Action: Mouse moved to (909, 422)
Screenshot: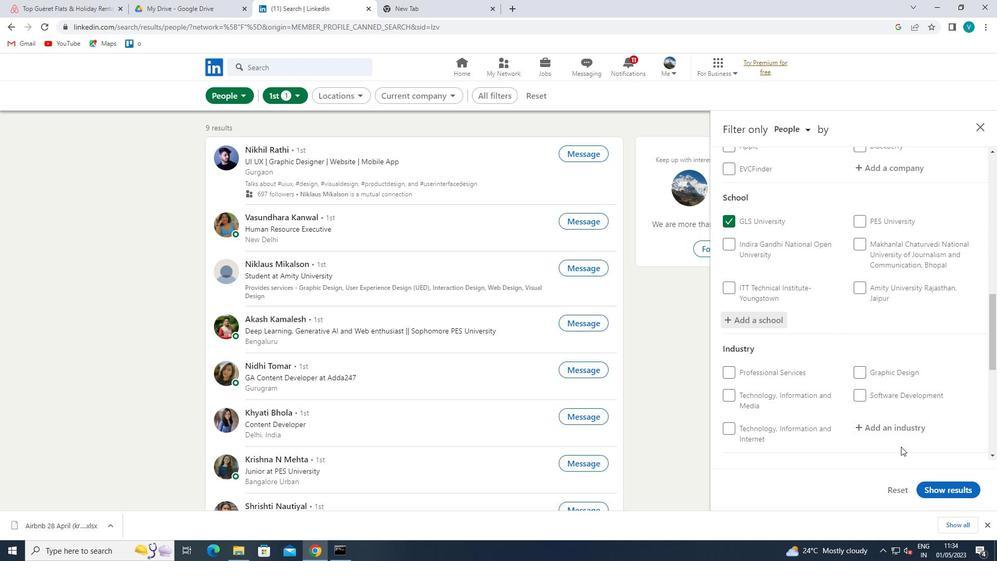 
Action: Mouse pressed left at (909, 422)
Screenshot: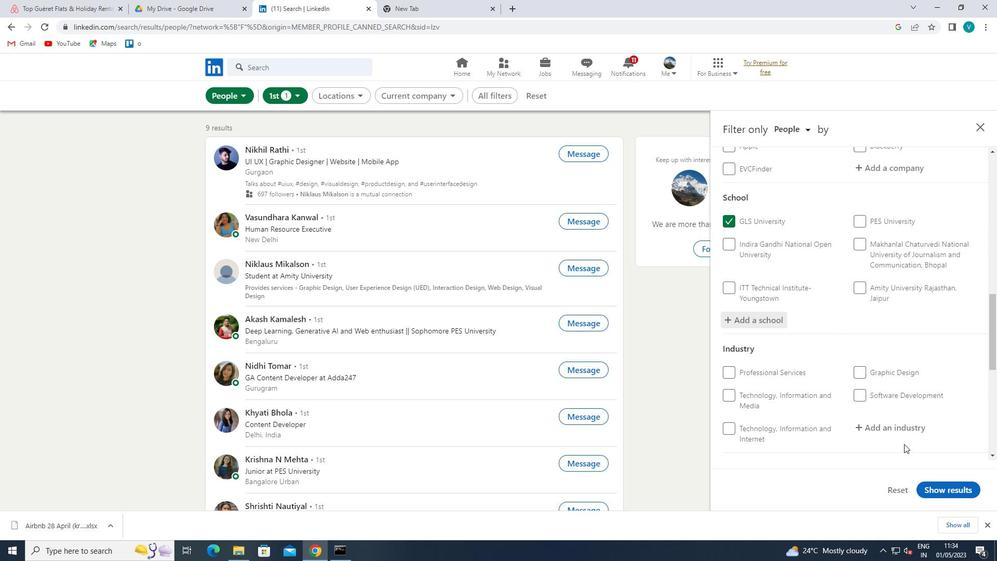 
Action: Mouse moved to (669, 385)
Screenshot: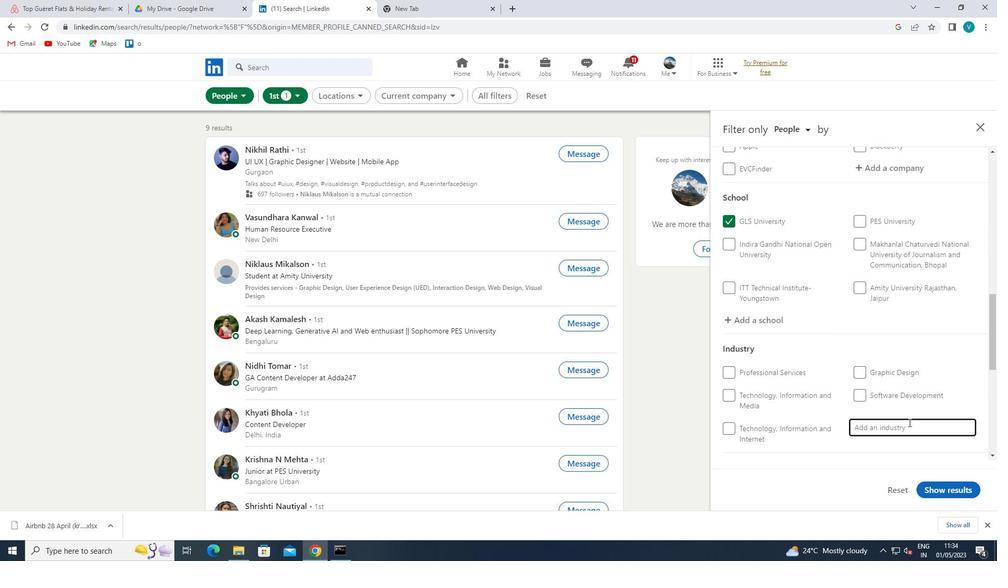 
Action: Key pressed <Key.shift>BRE
Screenshot: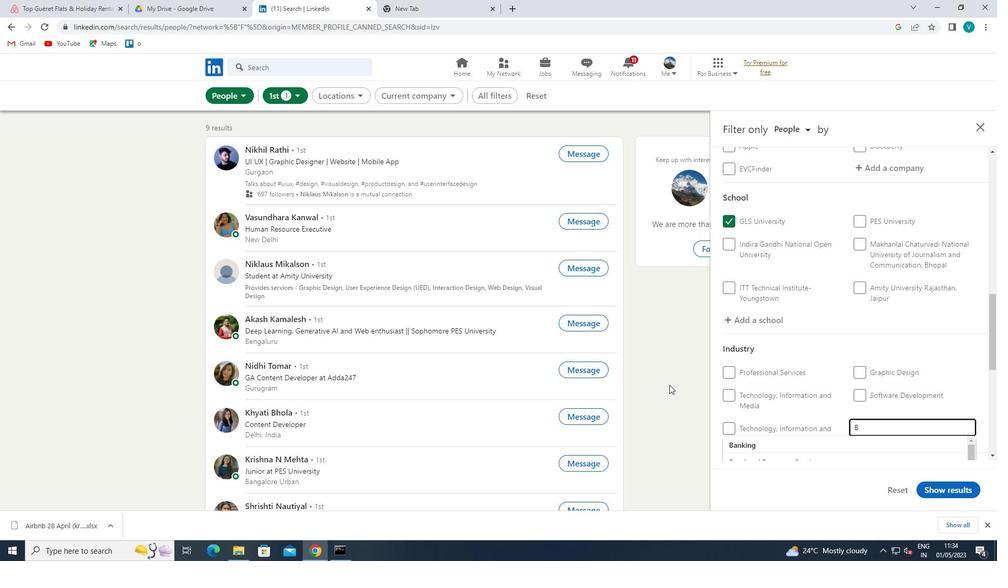 
Action: Mouse moved to (867, 308)
Screenshot: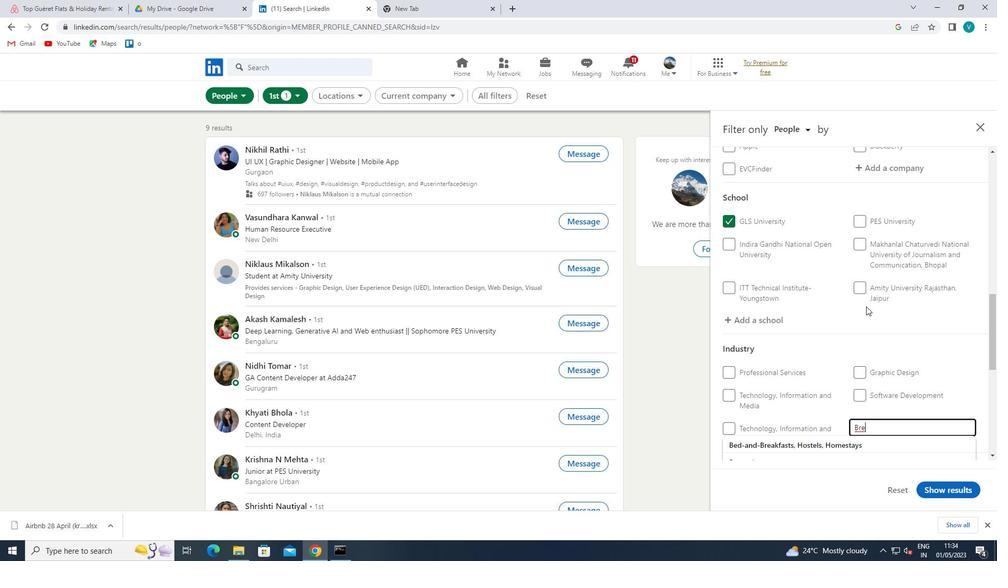 
Action: Mouse scrolled (867, 307) with delta (0, 0)
Screenshot: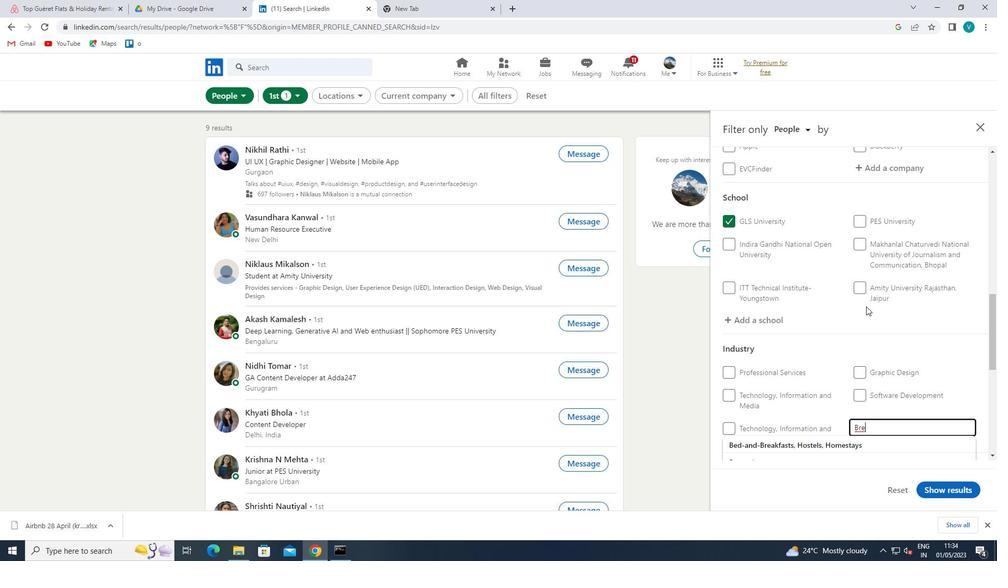 
Action: Mouse moved to (841, 400)
Screenshot: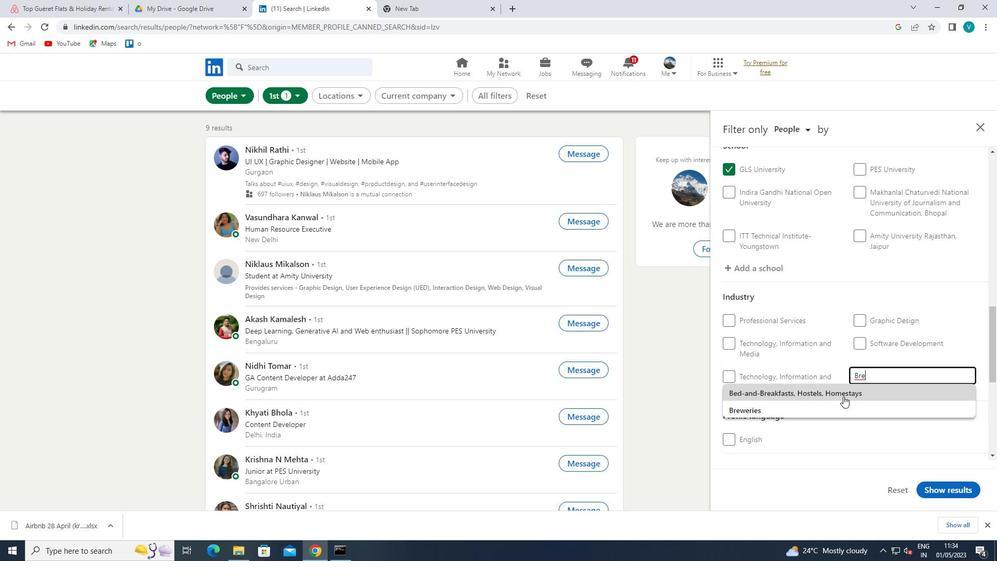 
Action: Mouse pressed left at (841, 400)
Screenshot: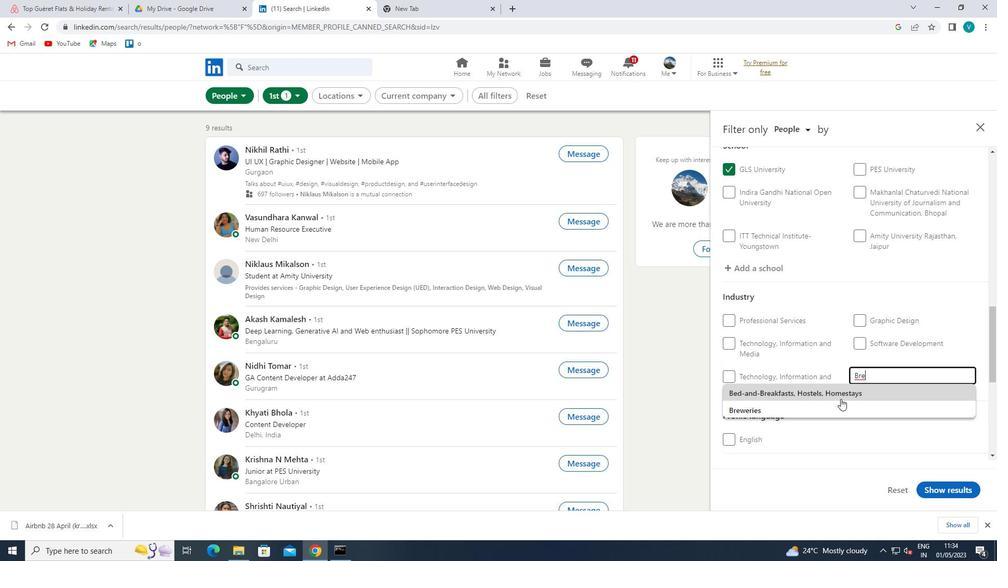 
Action: Mouse moved to (852, 394)
Screenshot: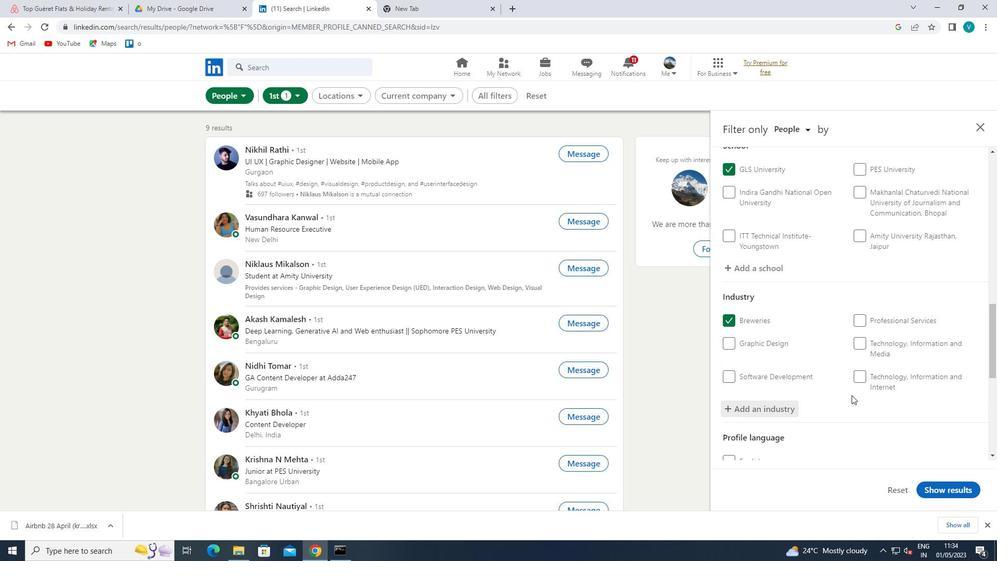 
Action: Mouse scrolled (852, 394) with delta (0, 0)
Screenshot: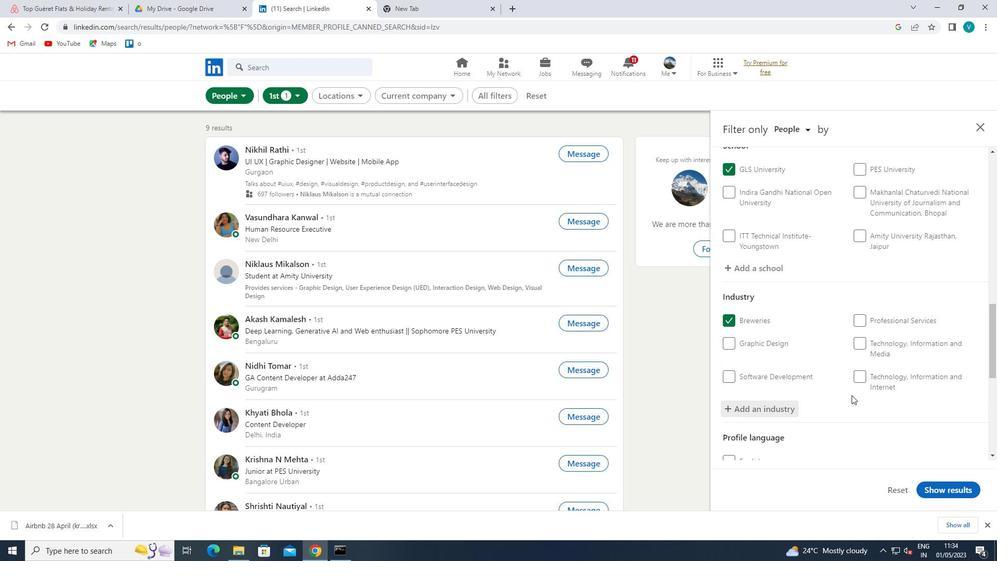
Action: Mouse scrolled (852, 394) with delta (0, 0)
Screenshot: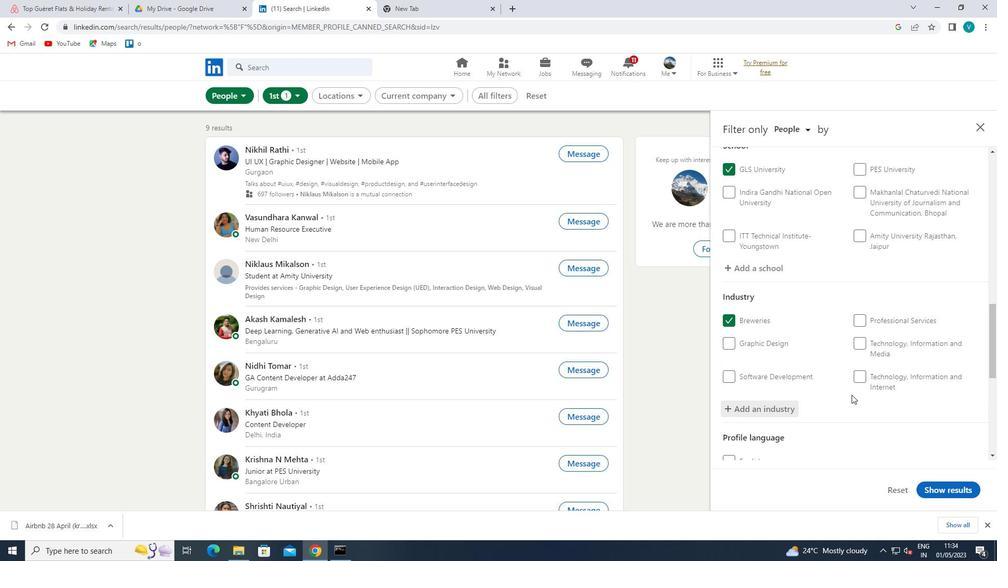 
Action: Mouse scrolled (852, 394) with delta (0, 0)
Screenshot: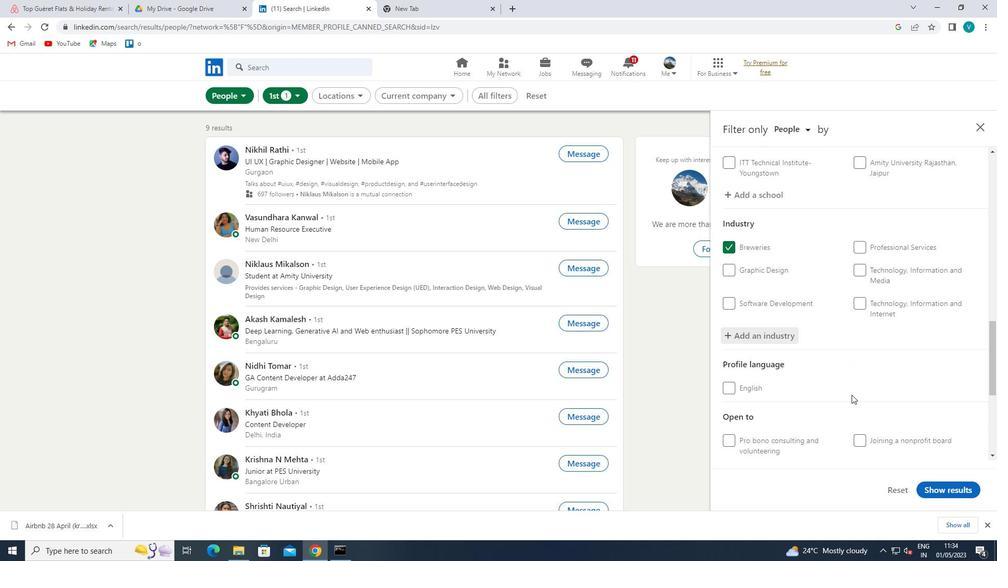
Action: Mouse moved to (853, 394)
Screenshot: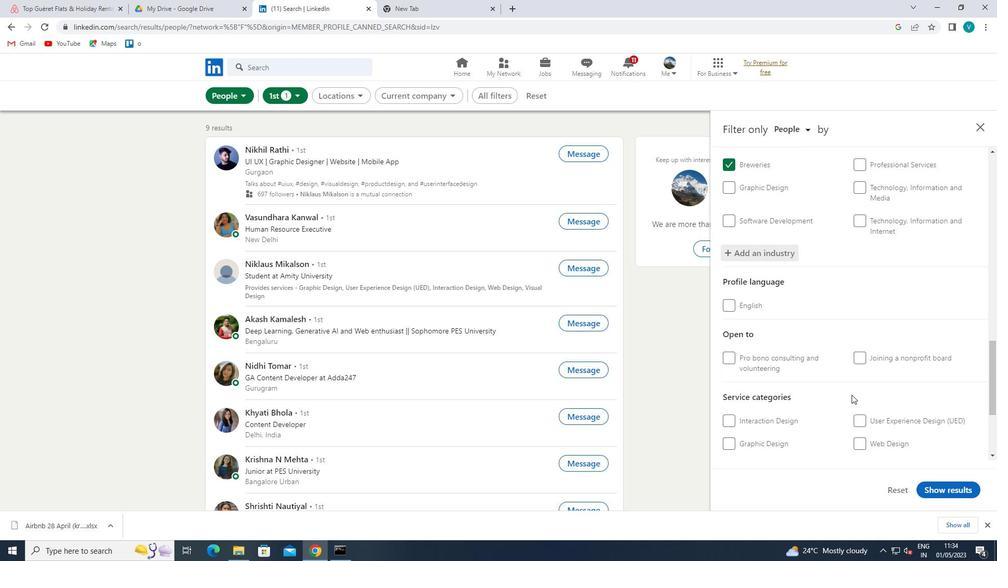 
Action: Mouse scrolled (853, 394) with delta (0, 0)
Screenshot: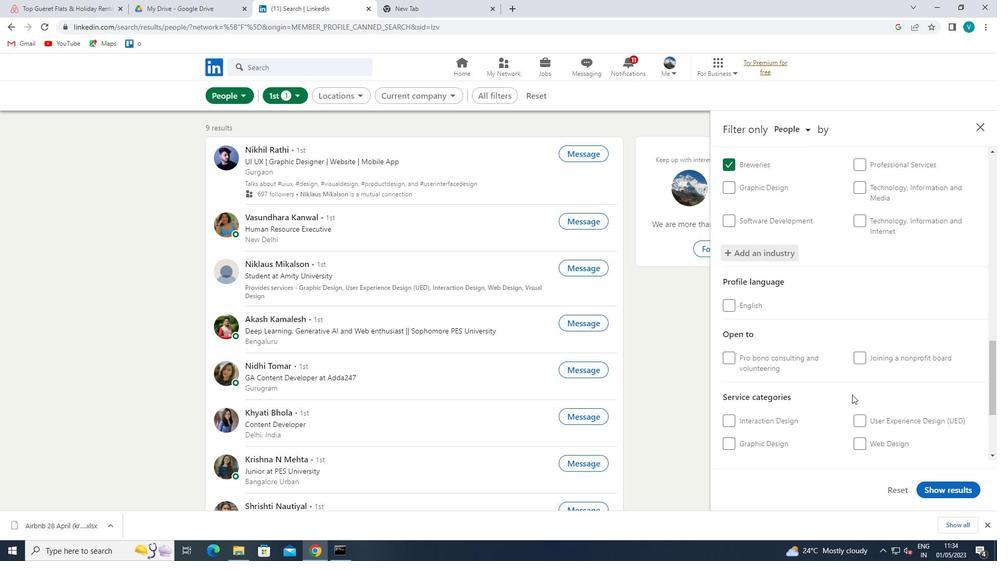 
Action: Mouse moved to (853, 394)
Screenshot: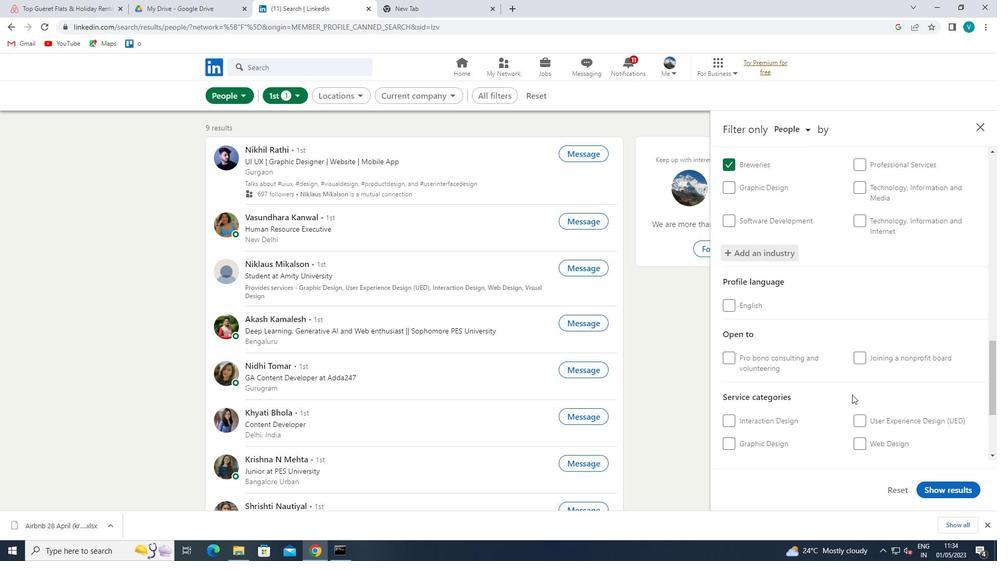 
Action: Mouse scrolled (853, 394) with delta (0, 0)
Screenshot: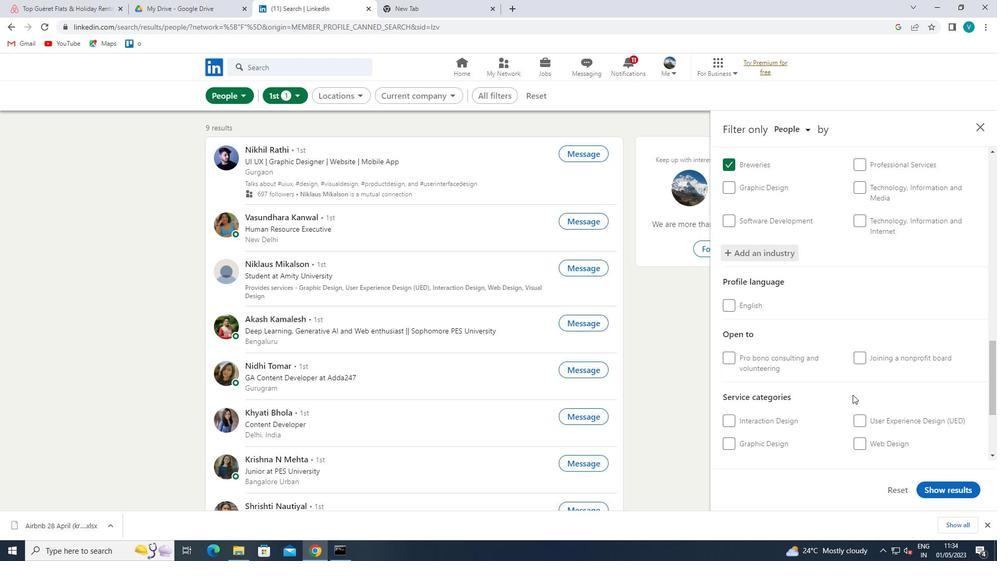 
Action: Mouse moved to (882, 362)
Screenshot: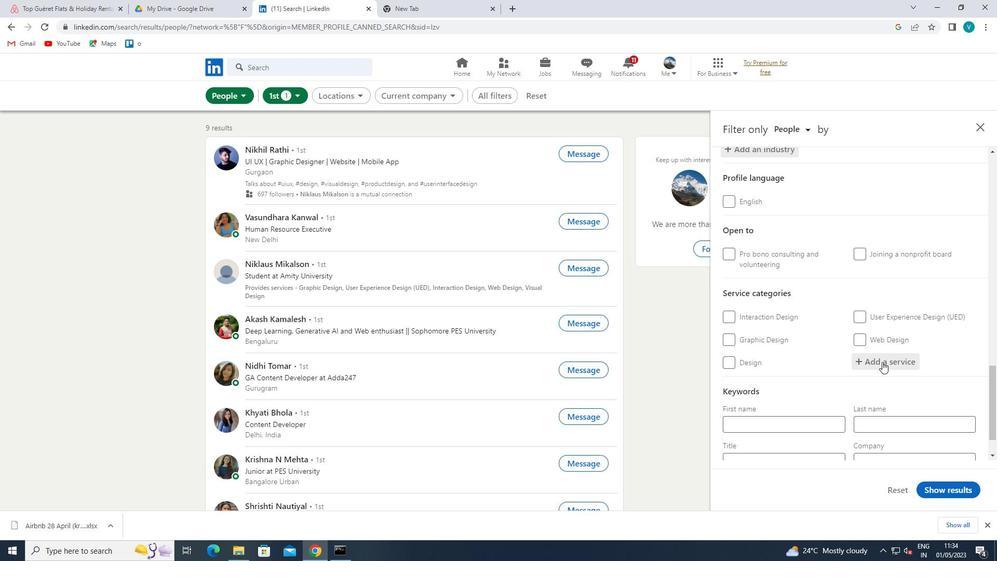 
Action: Mouse pressed left at (882, 362)
Screenshot: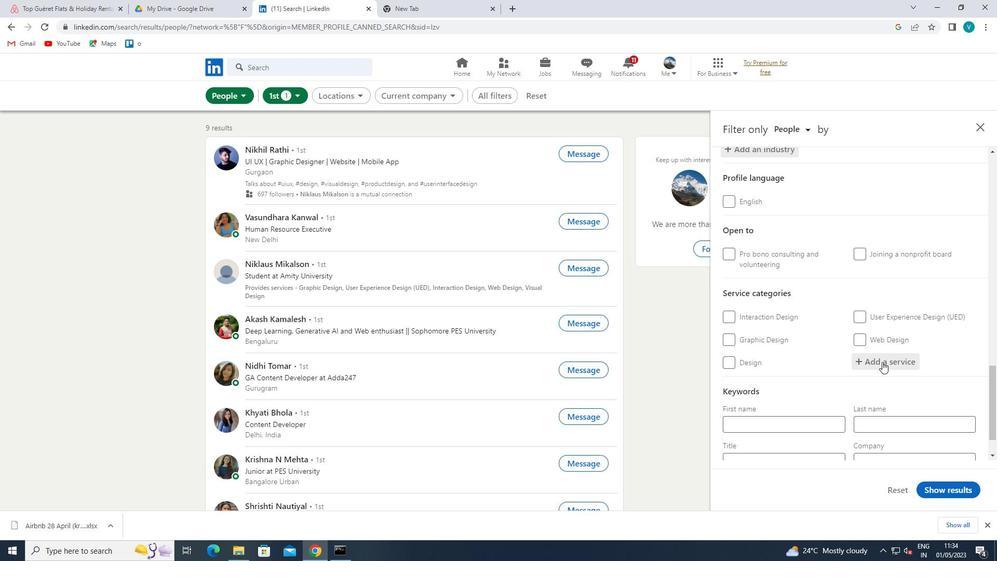 
Action: Key pressed <Key.shift><Key.shift>HEALTH<Key.space>
Screenshot: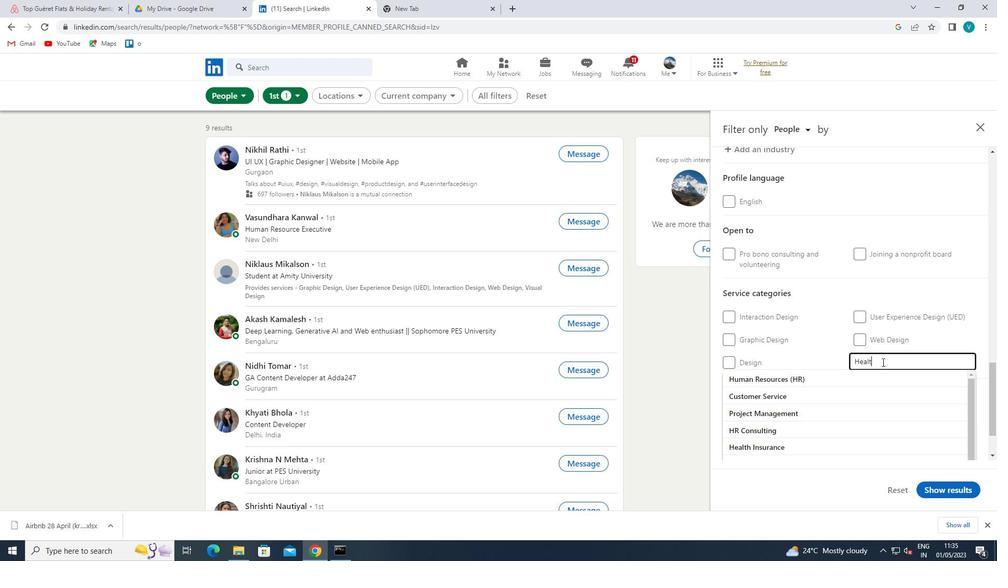 
Action: Mouse moved to (855, 378)
Screenshot: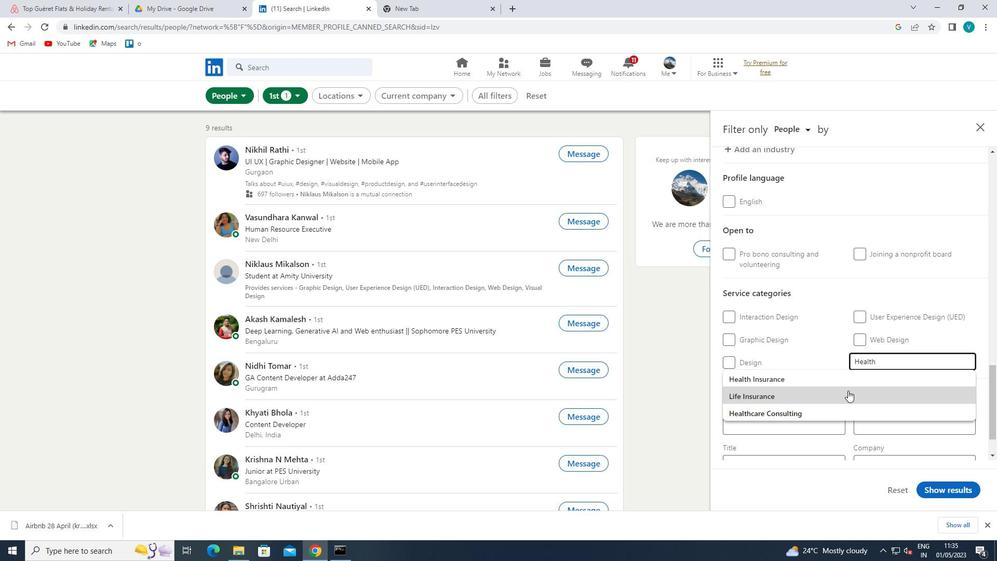 
Action: Mouse pressed left at (855, 378)
Screenshot: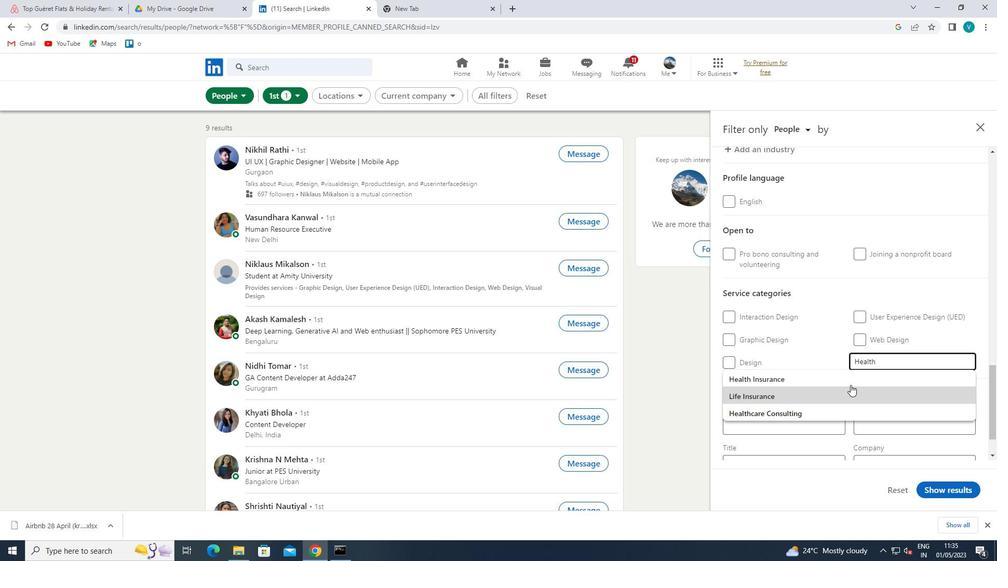 
Action: Mouse scrolled (855, 377) with delta (0, 0)
Screenshot: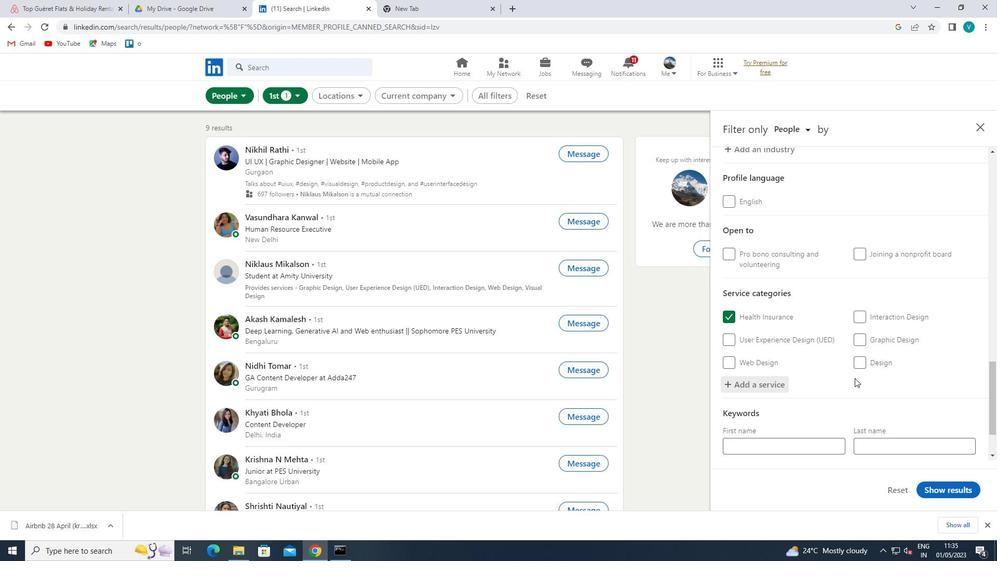 
Action: Mouse scrolled (855, 377) with delta (0, 0)
Screenshot: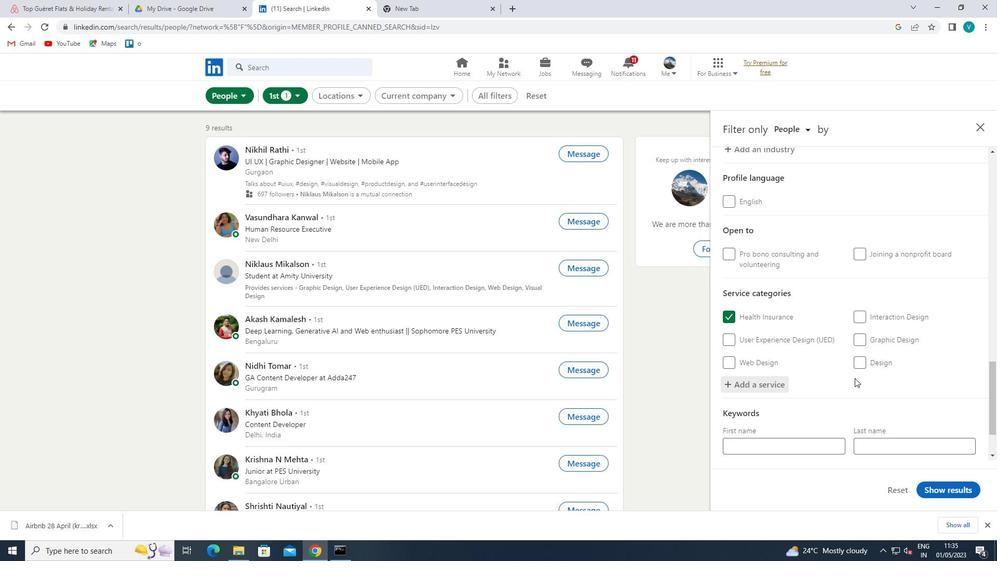 
Action: Mouse moved to (816, 425)
Screenshot: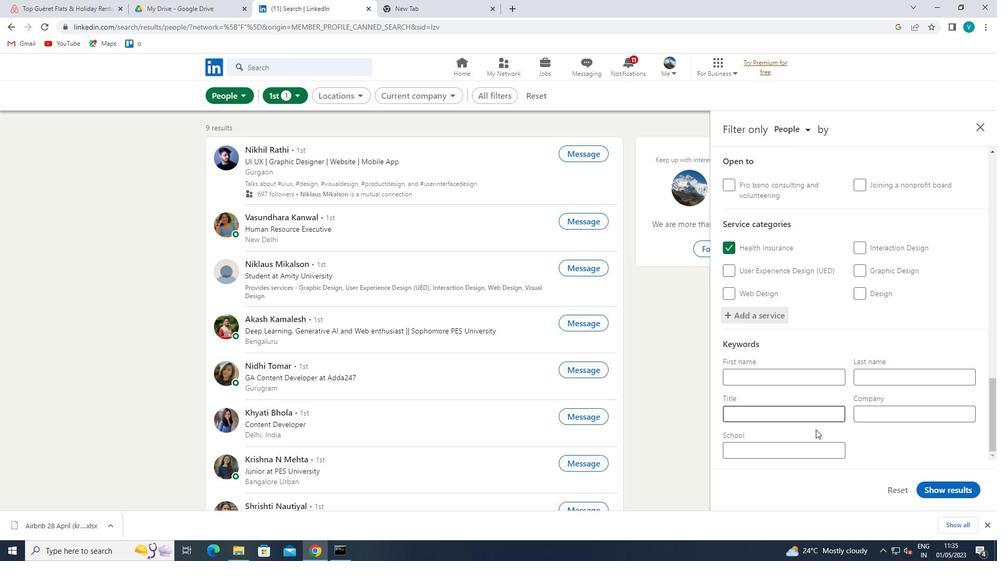 
Action: Mouse pressed left at (816, 425)
Screenshot: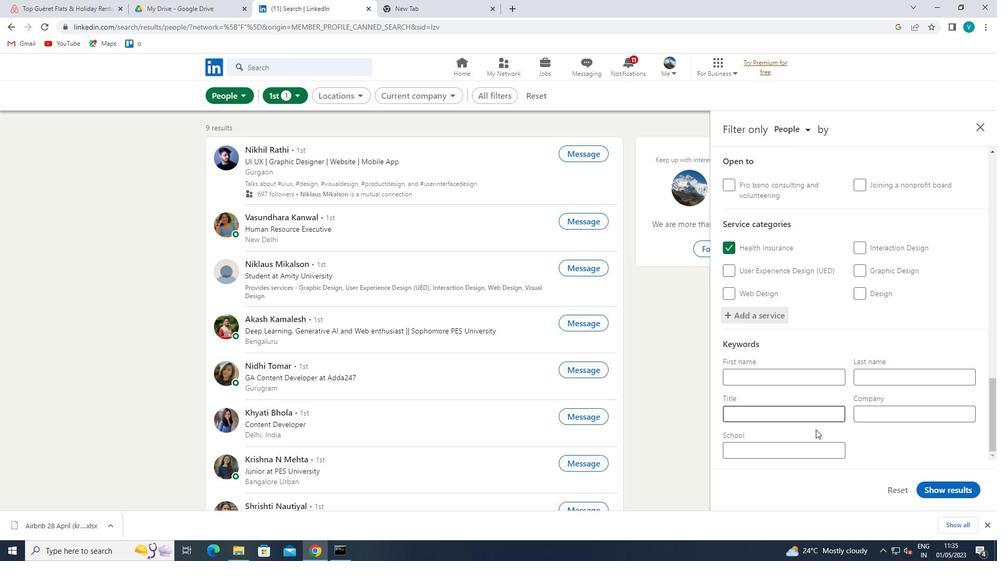 
Action: Mouse moved to (833, 415)
Screenshot: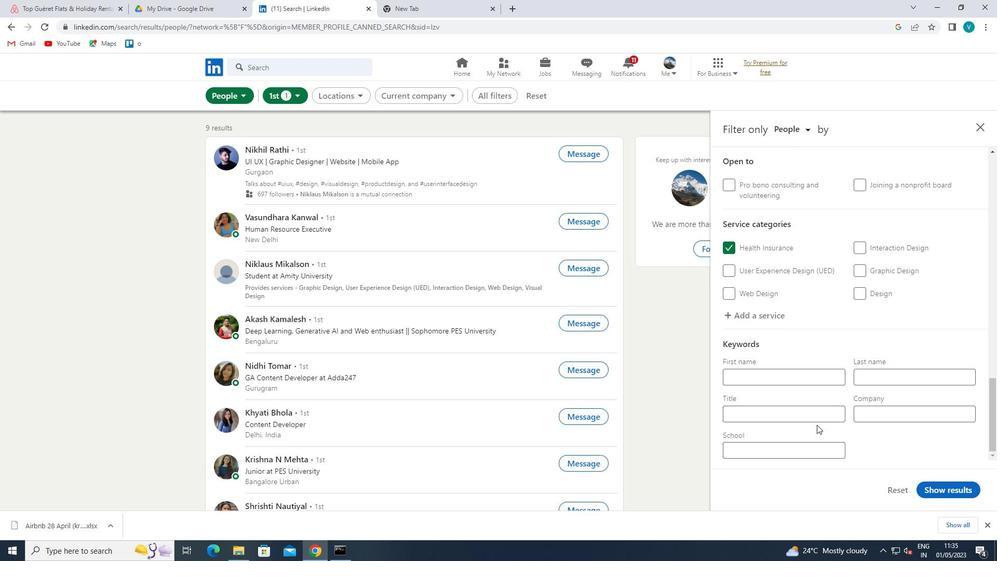 
Action: Mouse pressed left at (833, 415)
Screenshot: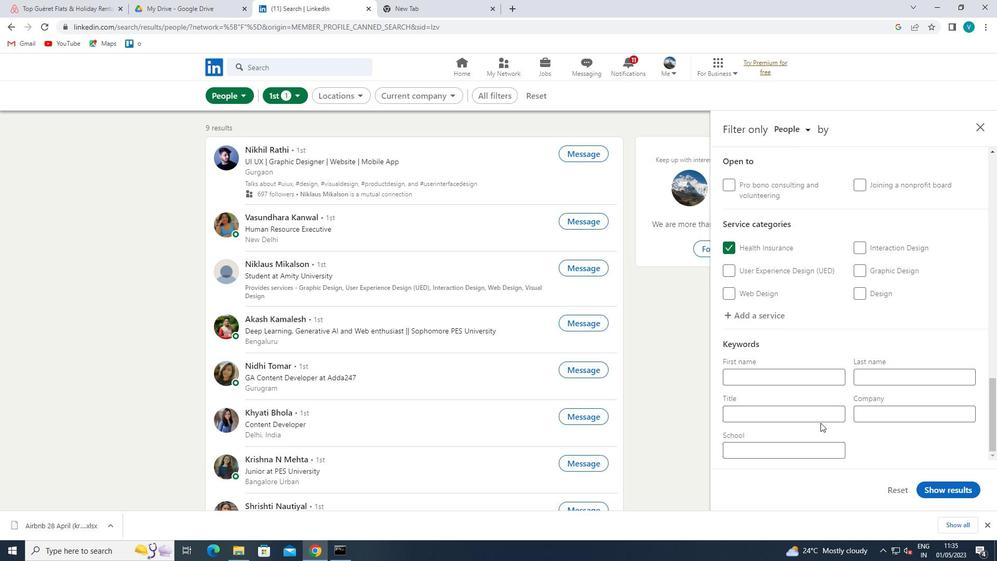 
Action: Key pressed <Key.shift>SECRETARY<Key.space>
Screenshot: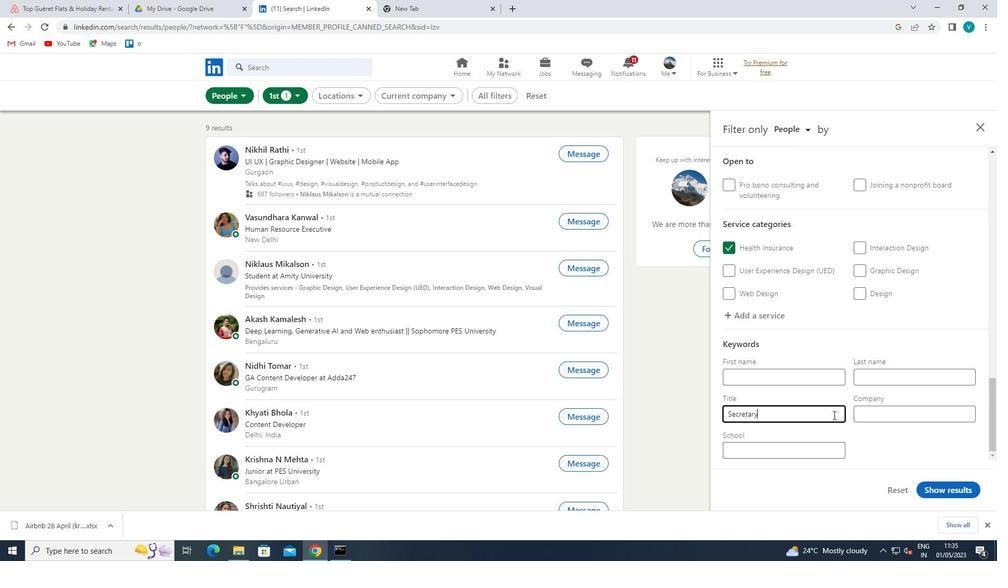 
Action: Mouse moved to (938, 487)
Screenshot: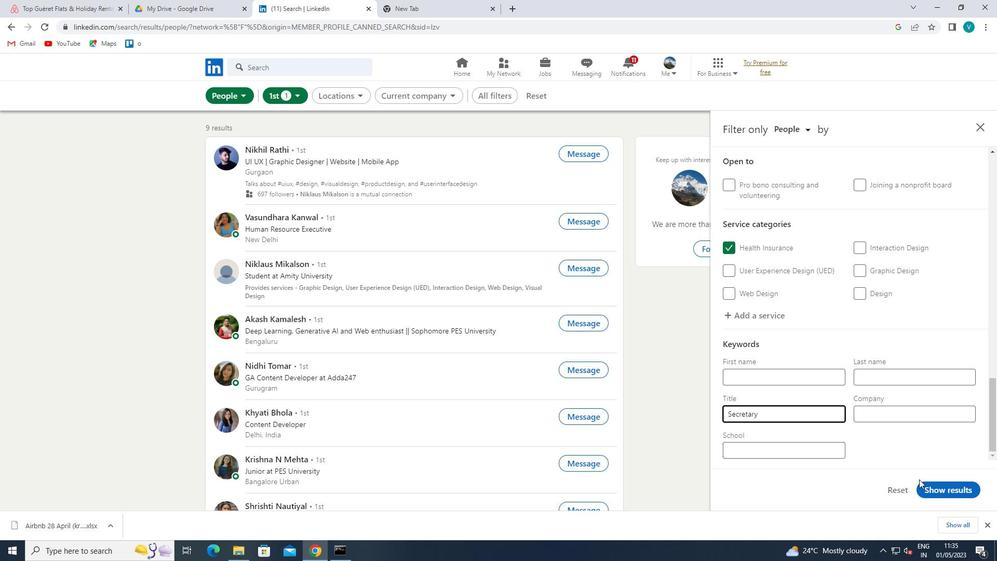 
Action: Mouse pressed left at (938, 487)
Screenshot: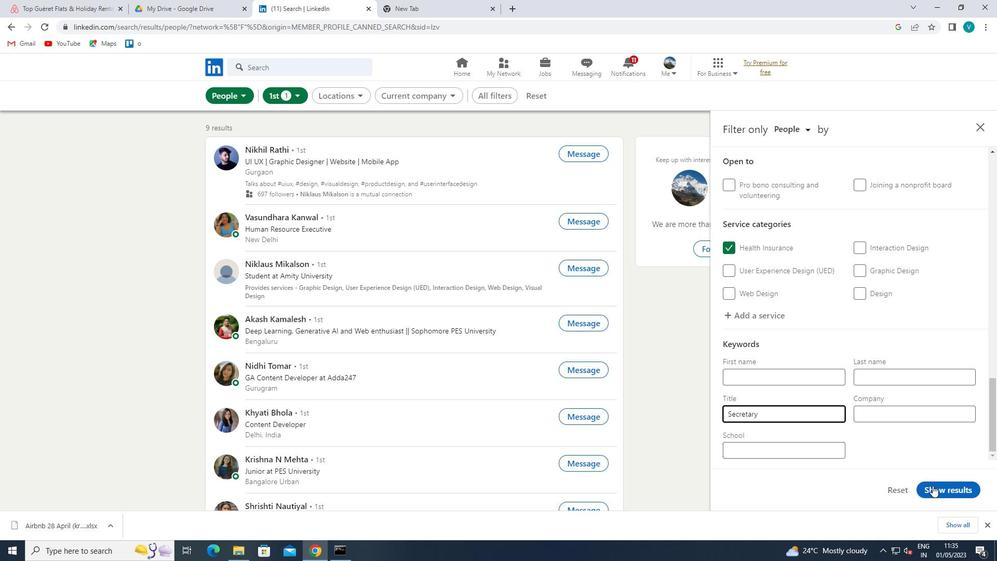 
